Task: Search one way flight ticket for 4 adults, 2 children, 2 infants in seat and 1 infant on lap in premium economy from Newport News: Newport News/williamsburg International Airport (patrick Henry Field) to Evansville: Evansville Regional Airport on 8-3-2023. Choice of flights is Frontier. Number of bags: 2 carry on bags. Price is upto 89000. Outbound departure time preference is 6:15.
Action: Mouse moved to (301, 119)
Screenshot: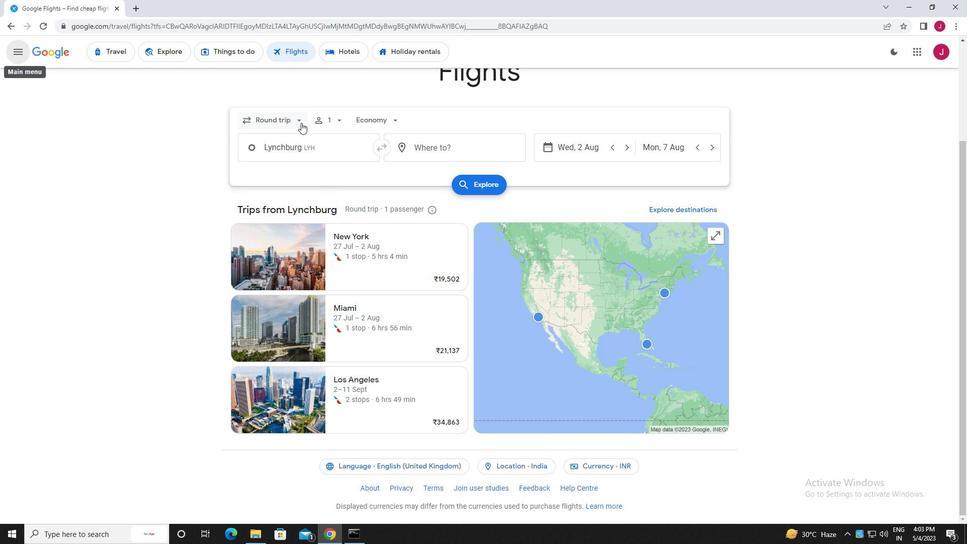 
Action: Mouse pressed left at (301, 119)
Screenshot: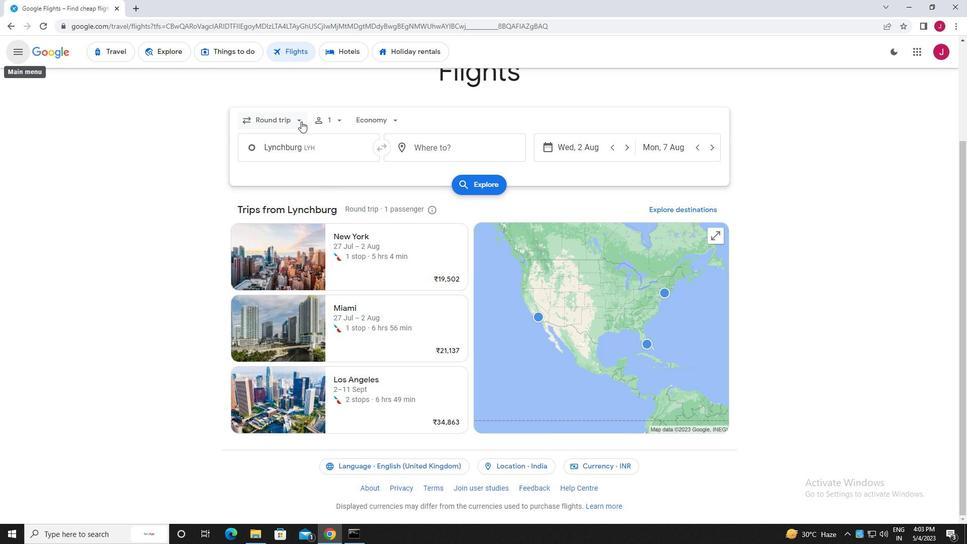 
Action: Mouse moved to (290, 168)
Screenshot: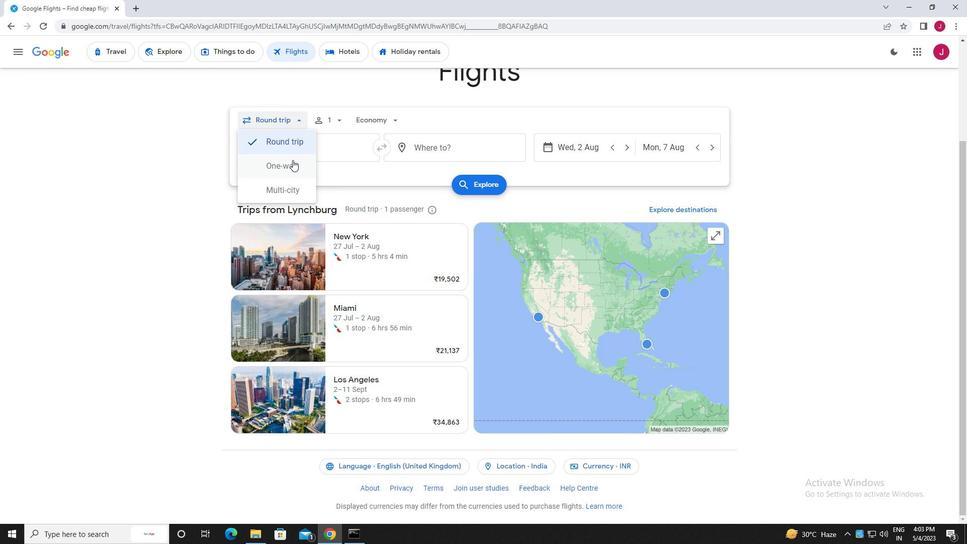 
Action: Mouse pressed left at (290, 168)
Screenshot: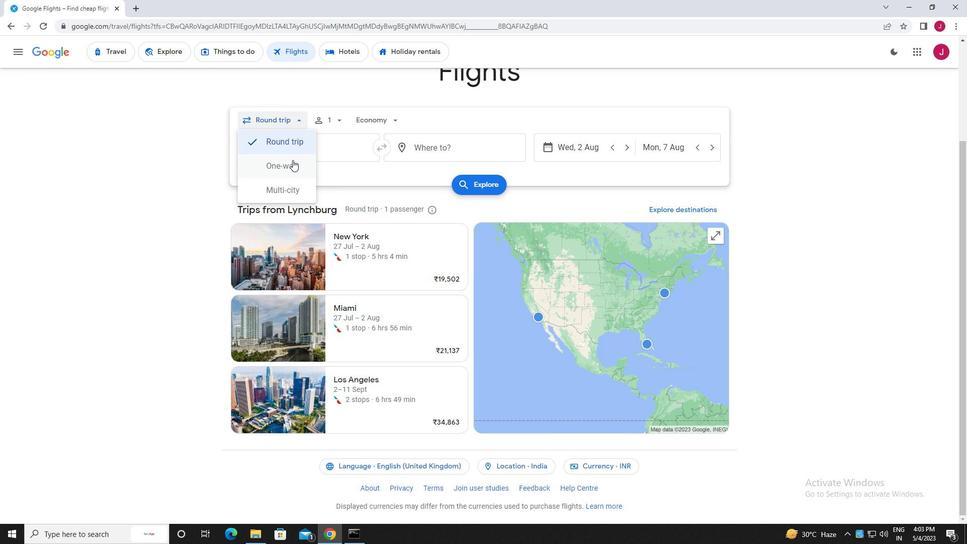 
Action: Mouse moved to (332, 120)
Screenshot: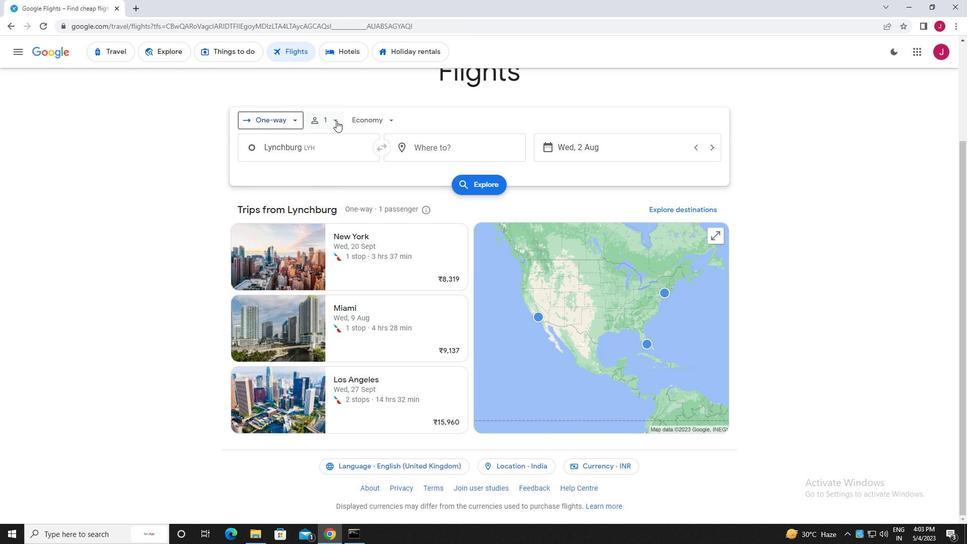 
Action: Mouse pressed left at (332, 120)
Screenshot: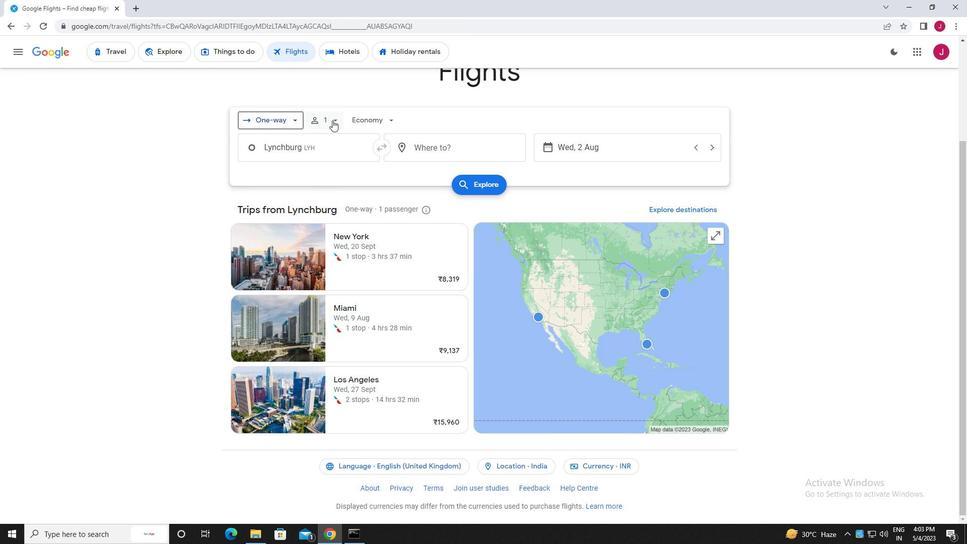 
Action: Mouse moved to (411, 144)
Screenshot: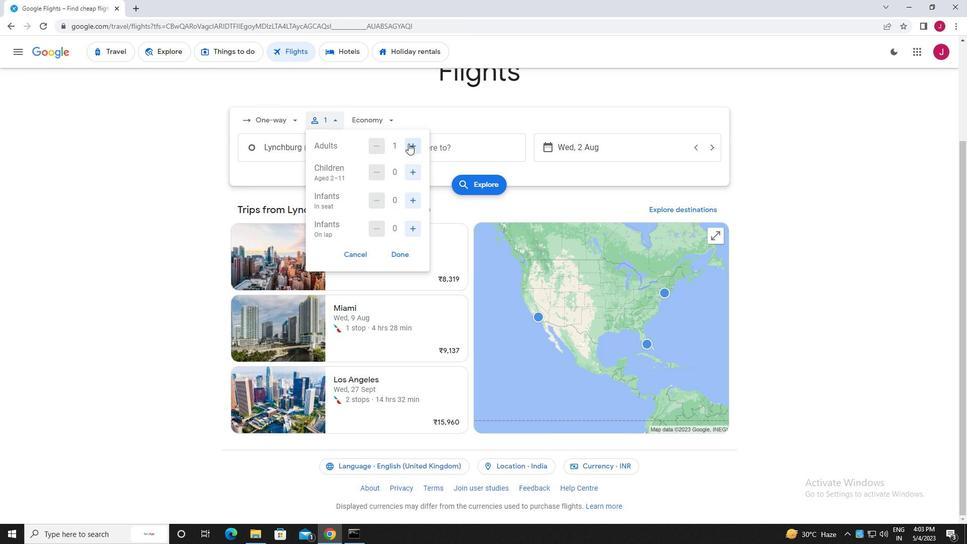 
Action: Mouse pressed left at (411, 144)
Screenshot: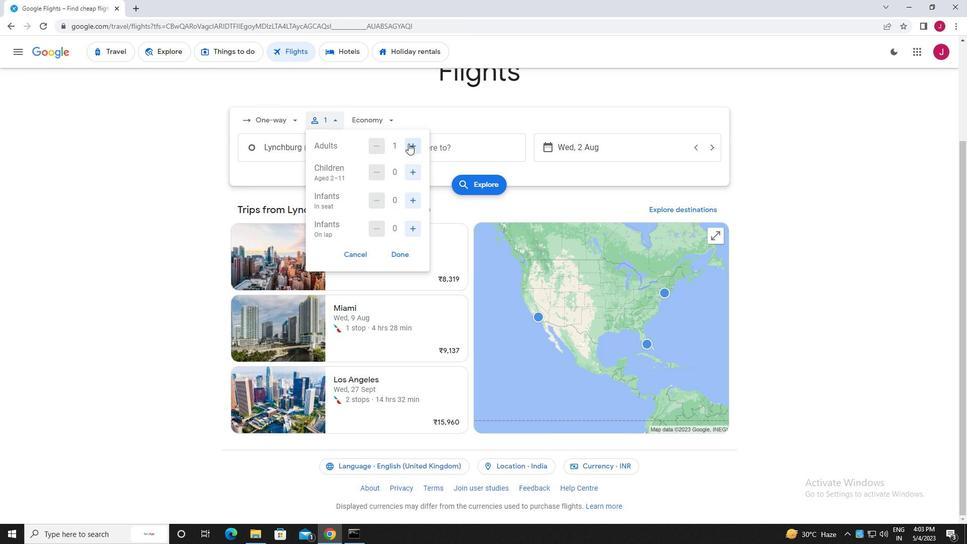 
Action: Mouse pressed left at (411, 144)
Screenshot: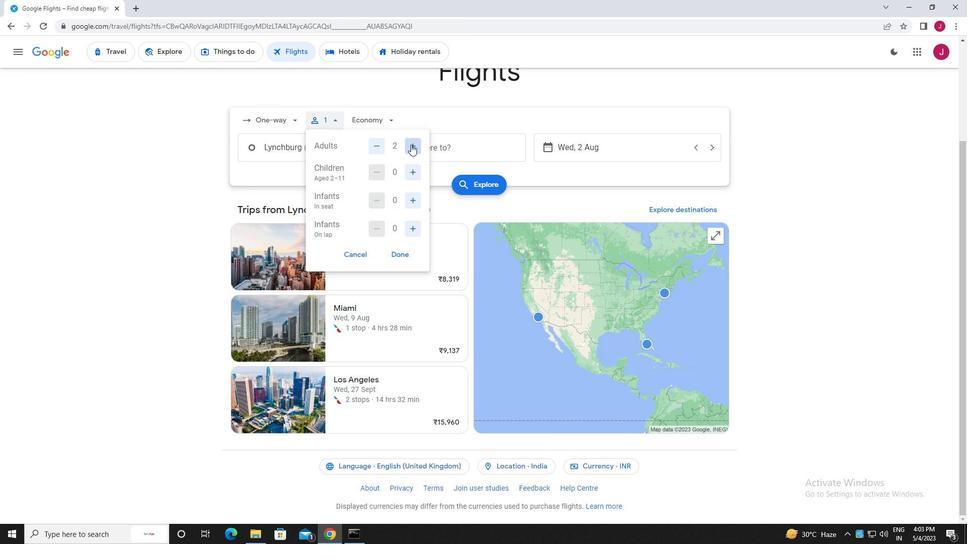 
Action: Mouse pressed left at (411, 144)
Screenshot: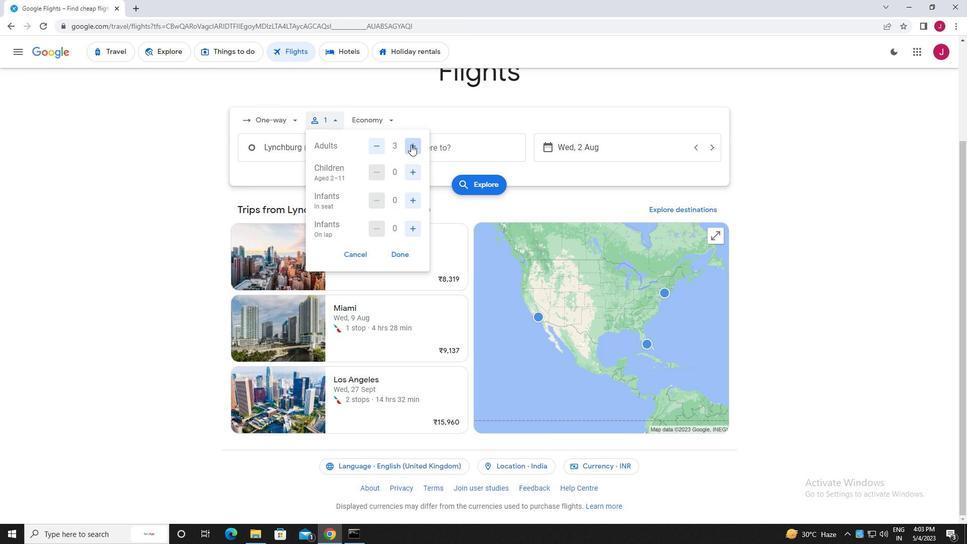
Action: Mouse moved to (412, 173)
Screenshot: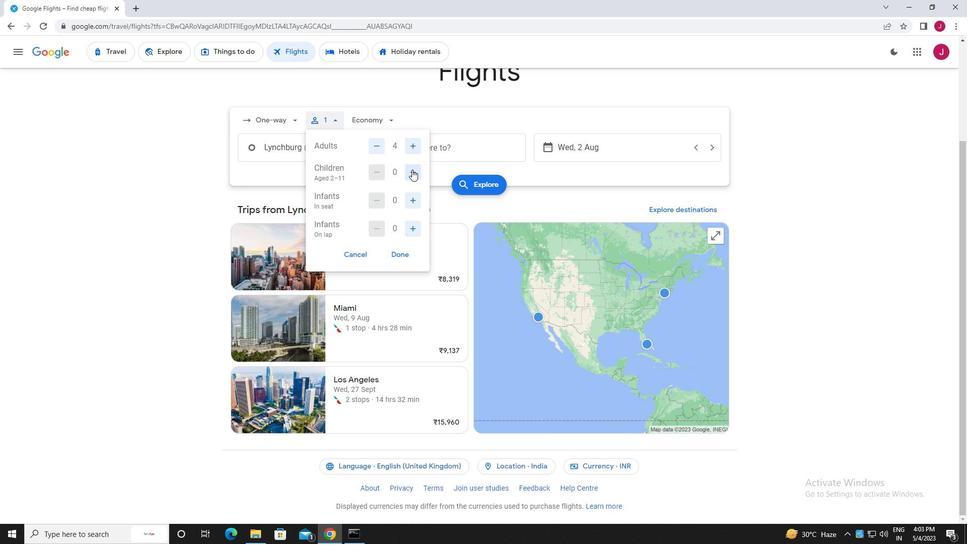 
Action: Mouse pressed left at (412, 173)
Screenshot: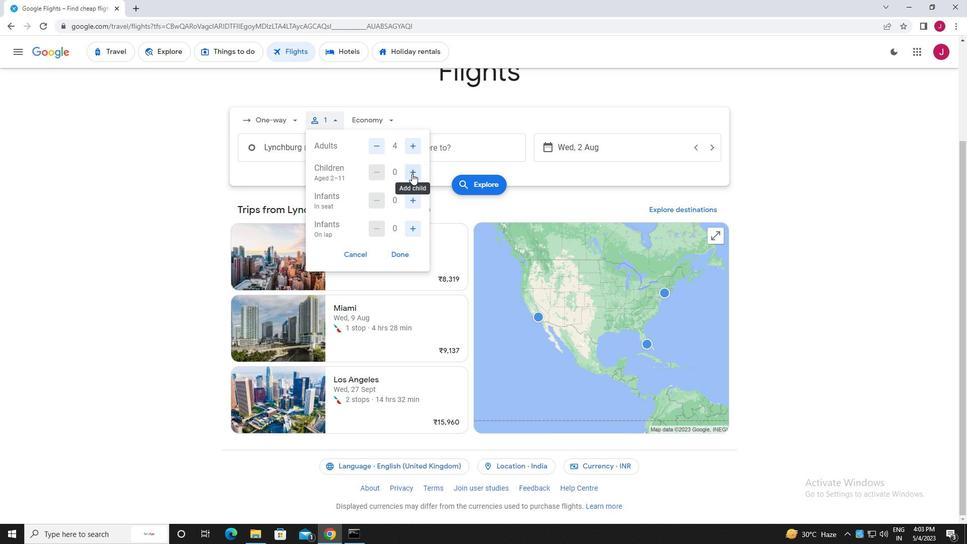 
Action: Mouse pressed left at (412, 173)
Screenshot: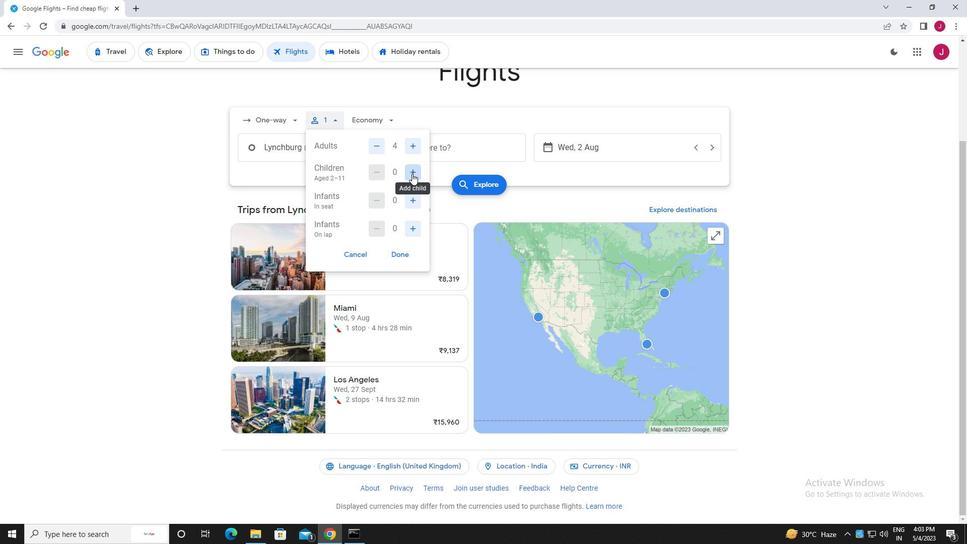 
Action: Mouse moved to (408, 196)
Screenshot: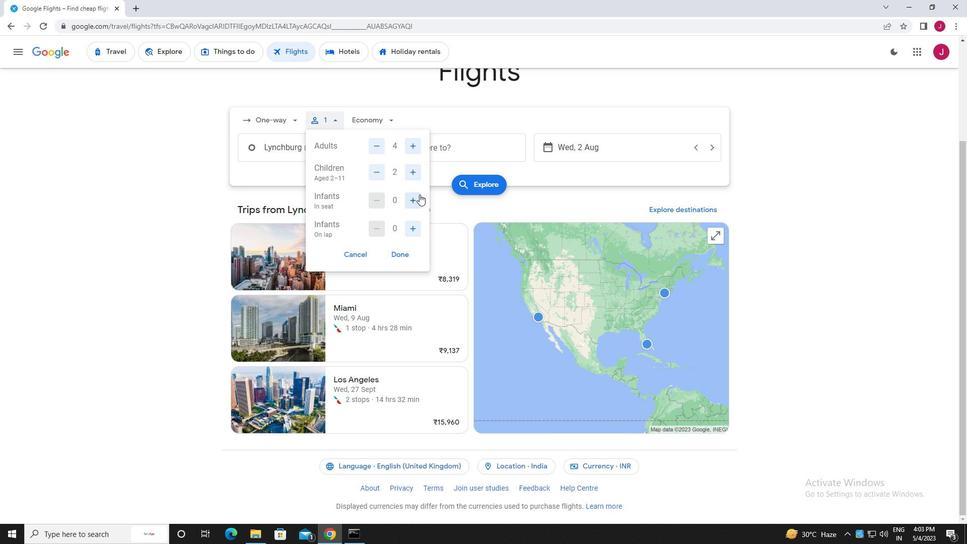 
Action: Mouse pressed left at (408, 196)
Screenshot: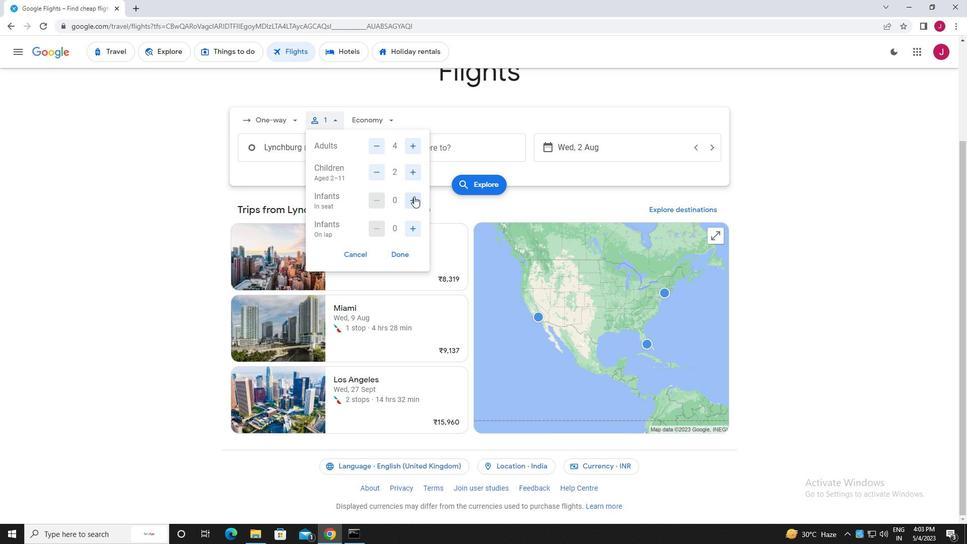 
Action: Mouse moved to (408, 196)
Screenshot: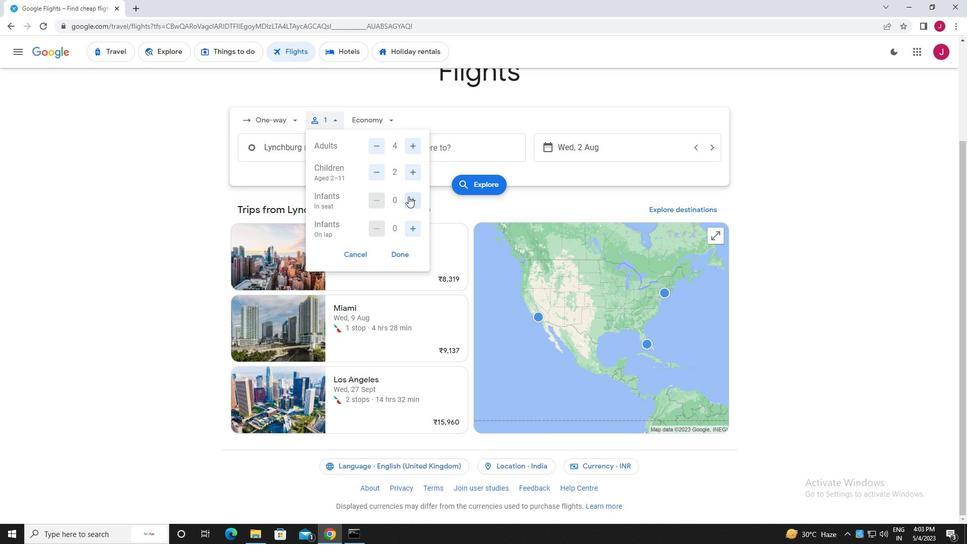 
Action: Mouse pressed left at (408, 196)
Screenshot: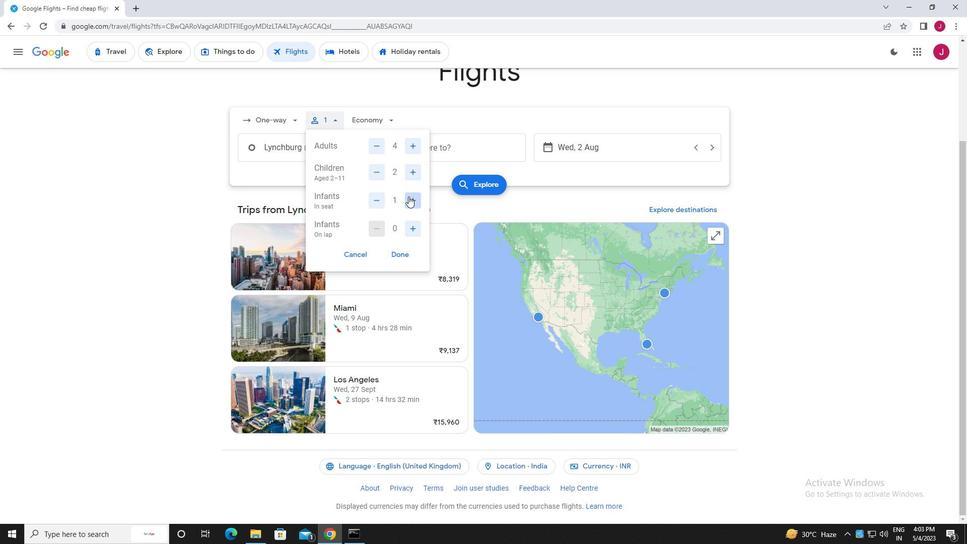 
Action: Mouse moved to (410, 230)
Screenshot: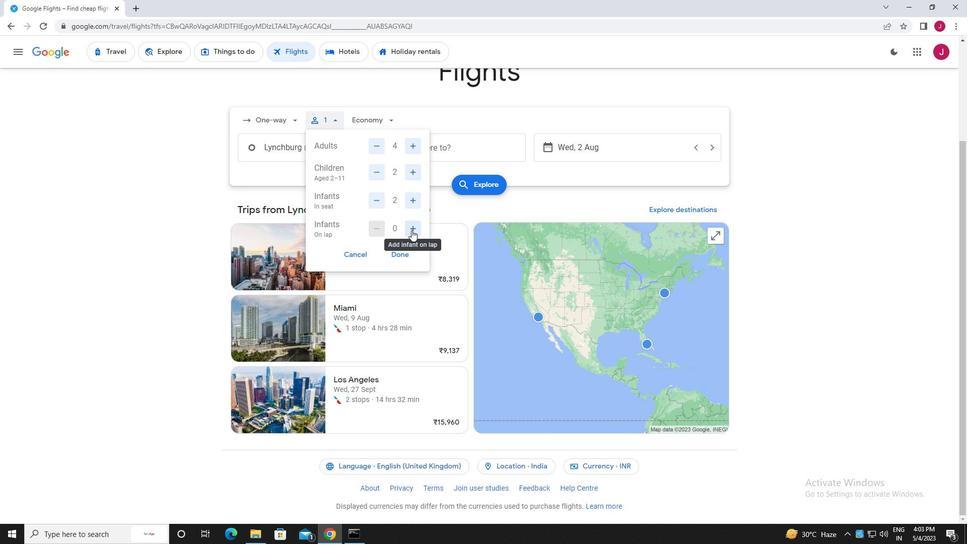 
Action: Mouse pressed left at (410, 230)
Screenshot: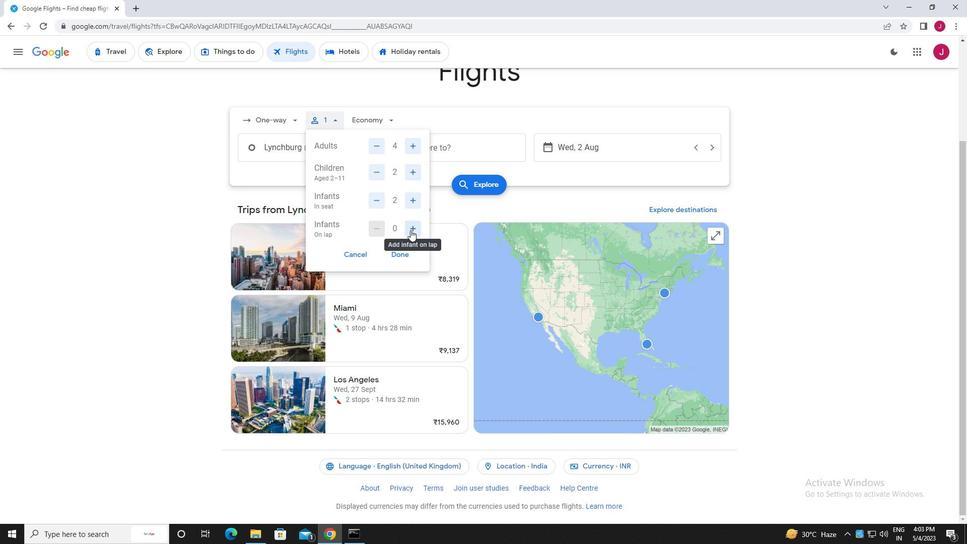 
Action: Mouse moved to (398, 254)
Screenshot: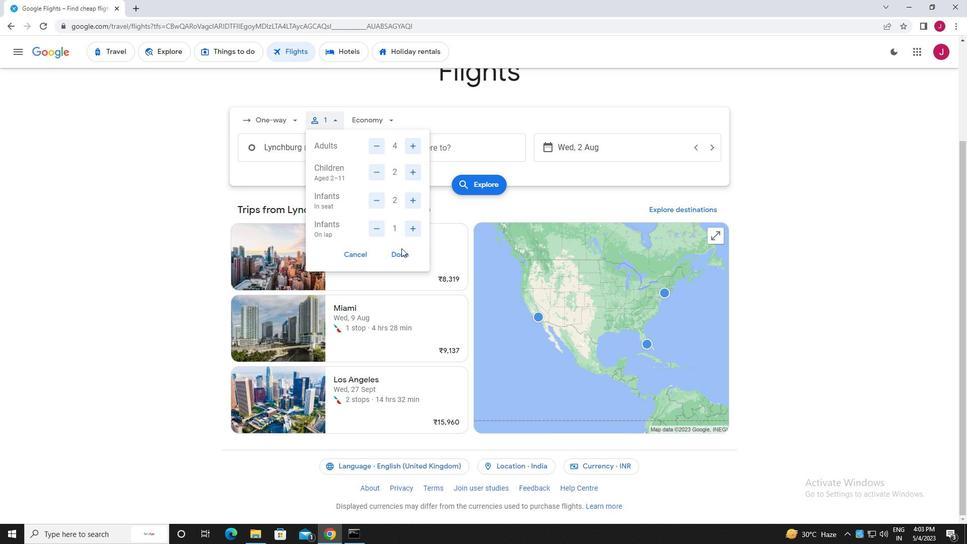 
Action: Mouse pressed left at (398, 254)
Screenshot: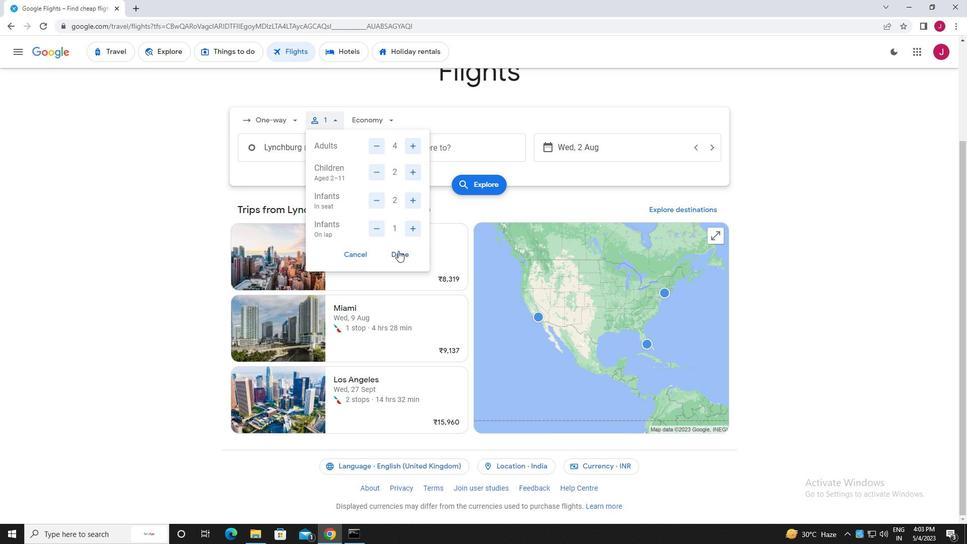 
Action: Mouse moved to (384, 124)
Screenshot: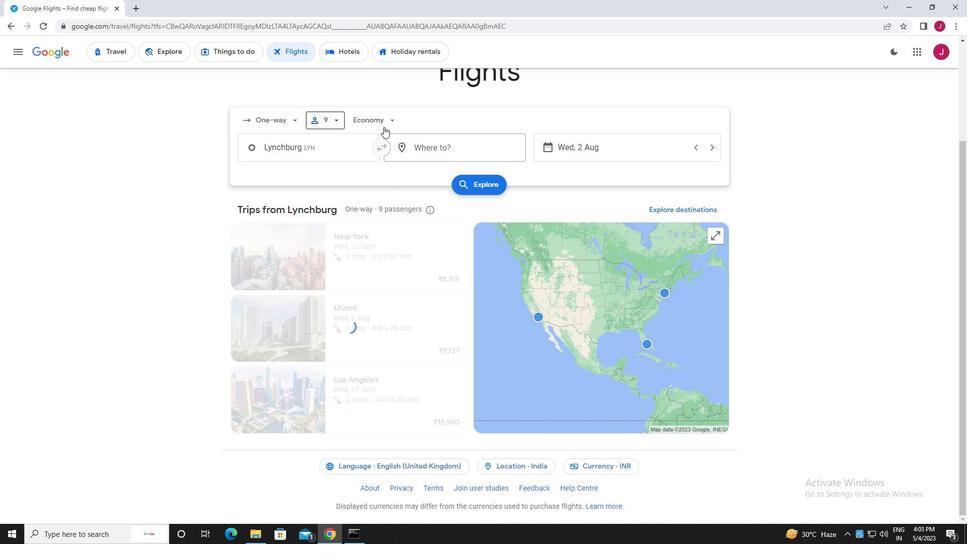 
Action: Mouse pressed left at (384, 124)
Screenshot: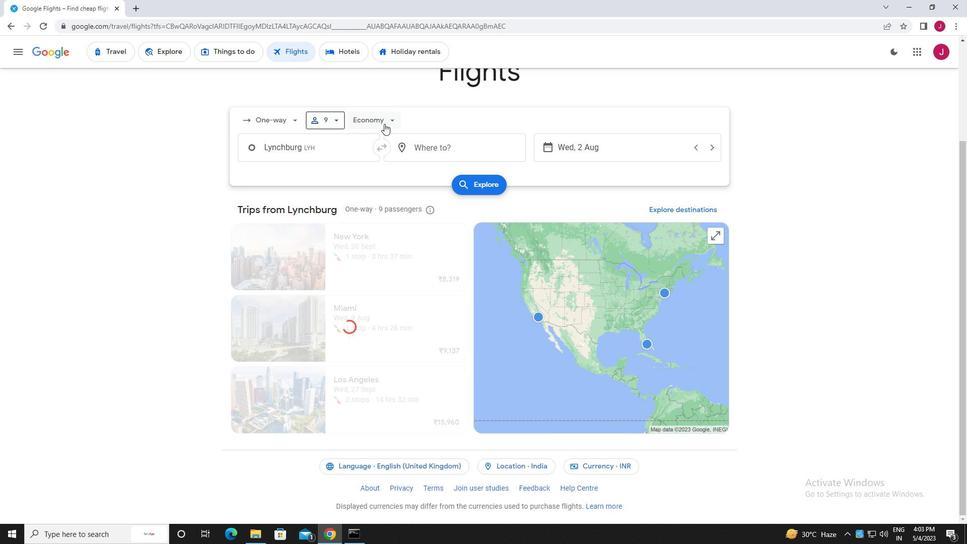 
Action: Mouse moved to (400, 169)
Screenshot: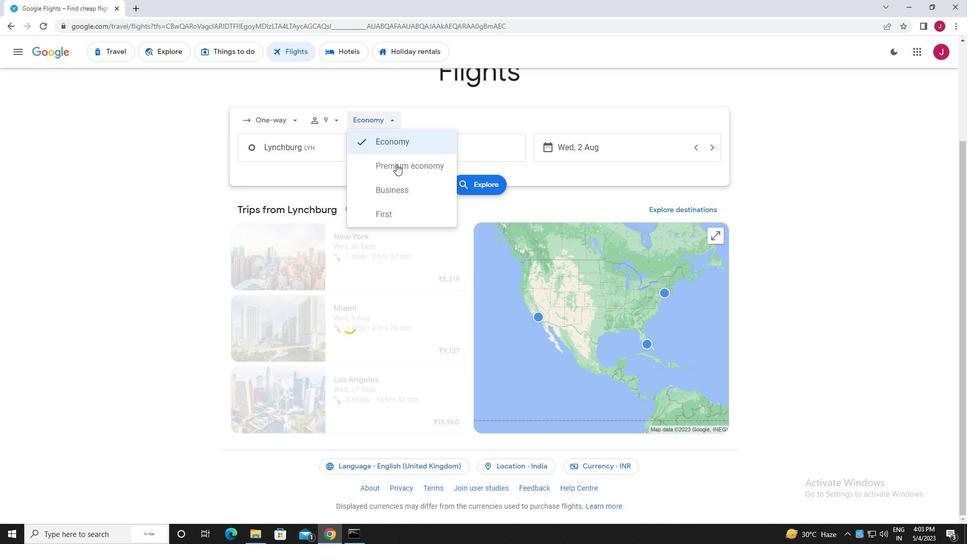 
Action: Mouse pressed left at (400, 169)
Screenshot: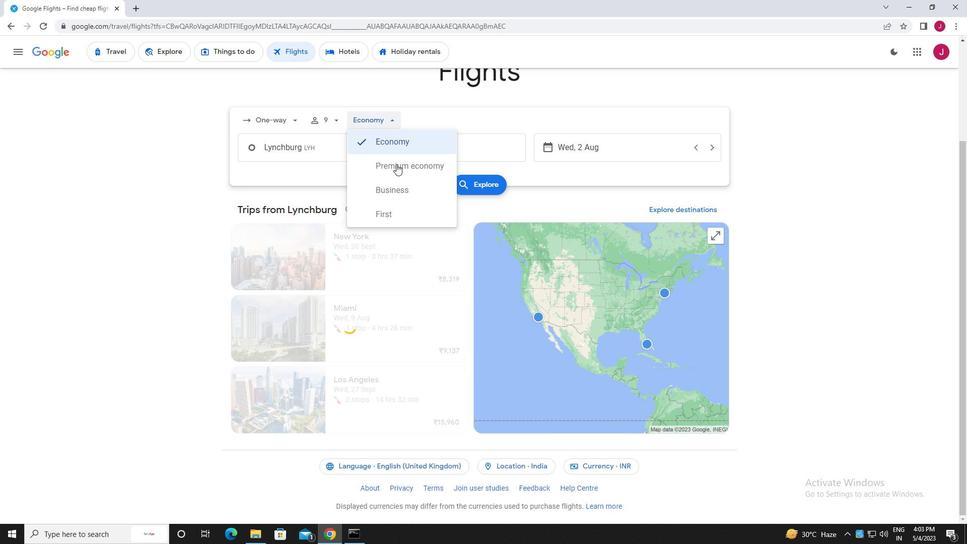 
Action: Mouse moved to (339, 153)
Screenshot: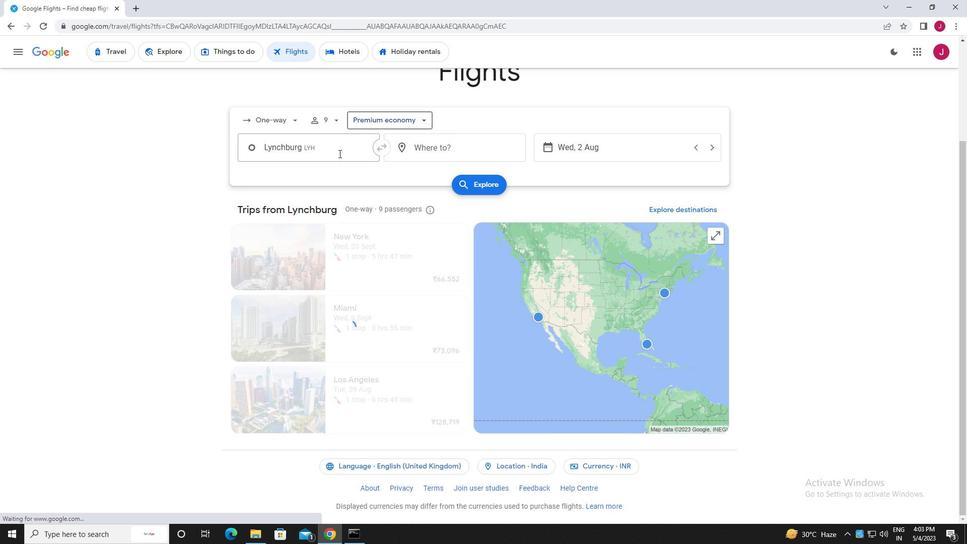 
Action: Mouse pressed left at (339, 153)
Screenshot: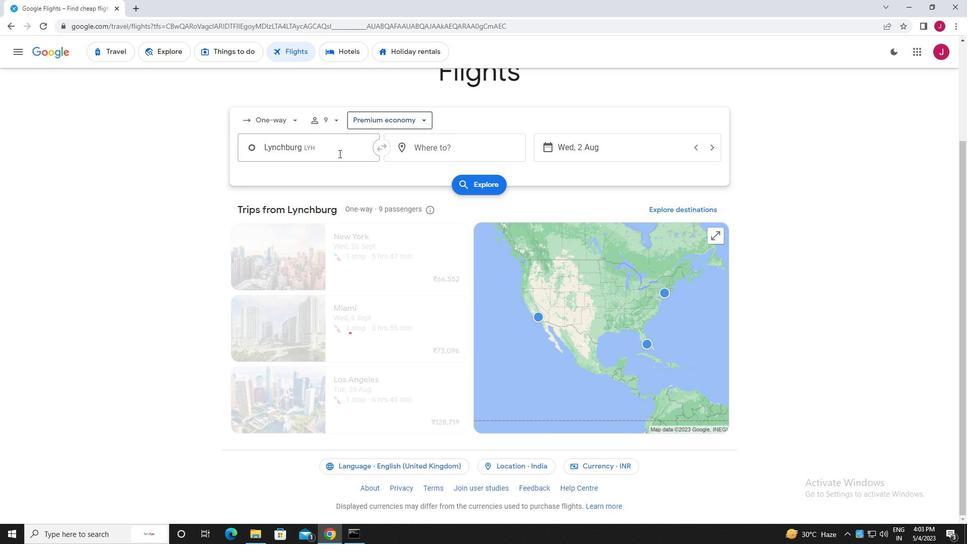 
Action: Key pressed newport<Key.space>news<Key.space>
Screenshot: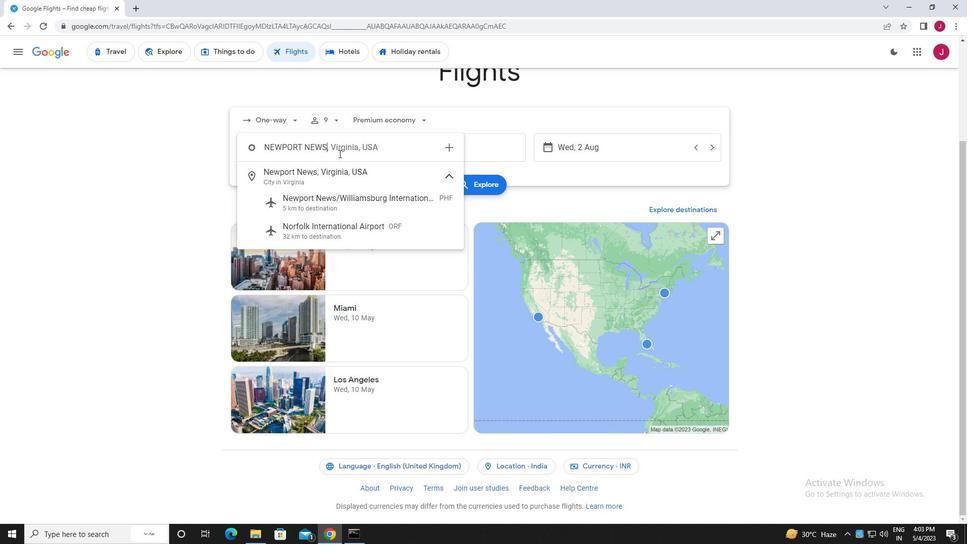 
Action: Mouse moved to (377, 197)
Screenshot: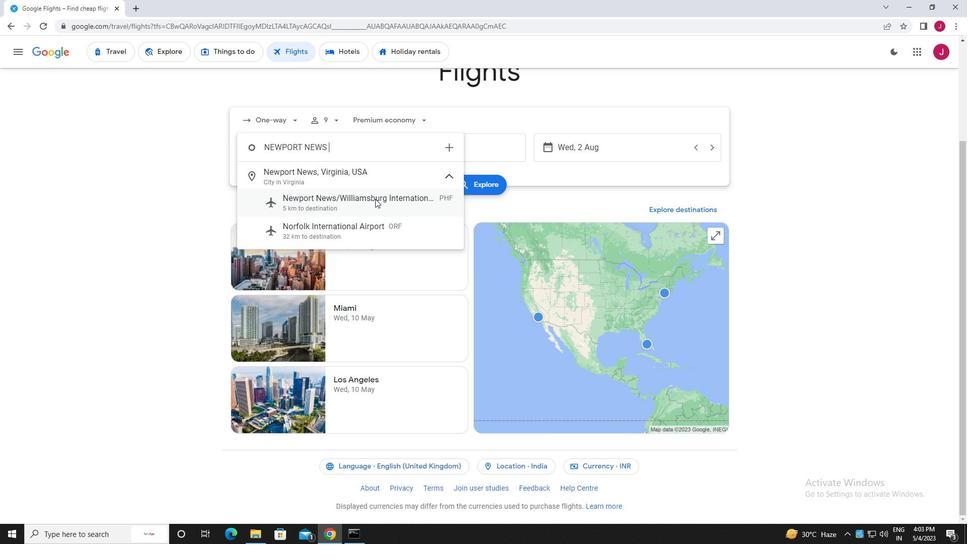 
Action: Mouse pressed left at (377, 197)
Screenshot: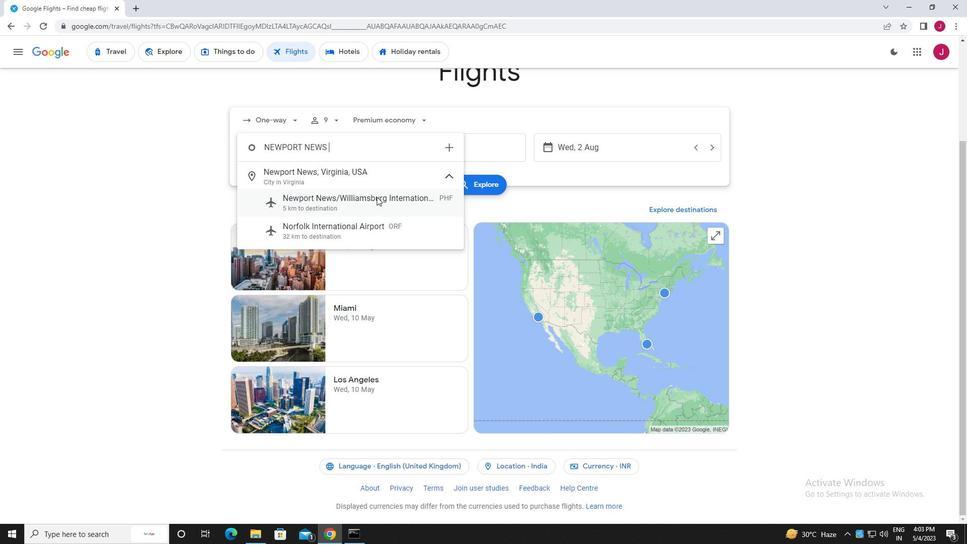 
Action: Mouse moved to (459, 148)
Screenshot: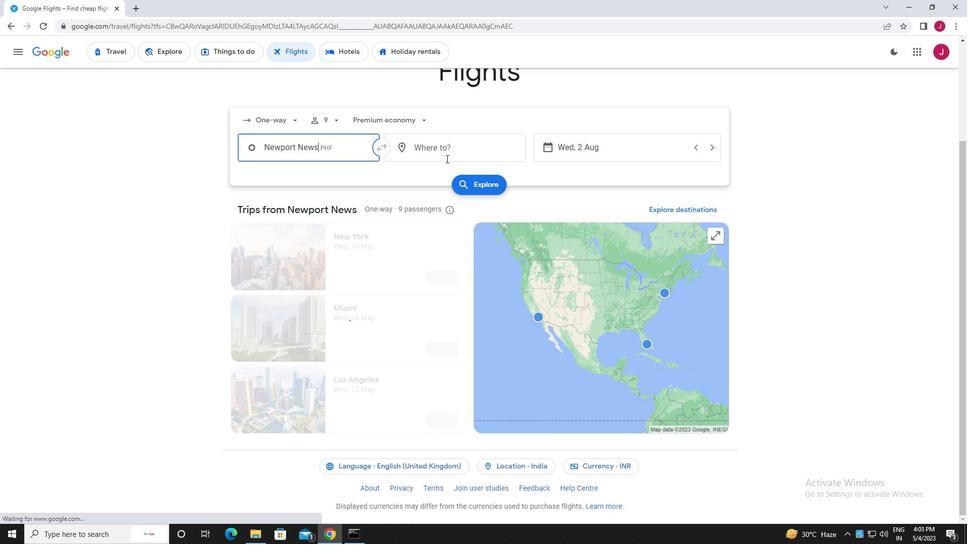 
Action: Mouse pressed left at (459, 148)
Screenshot: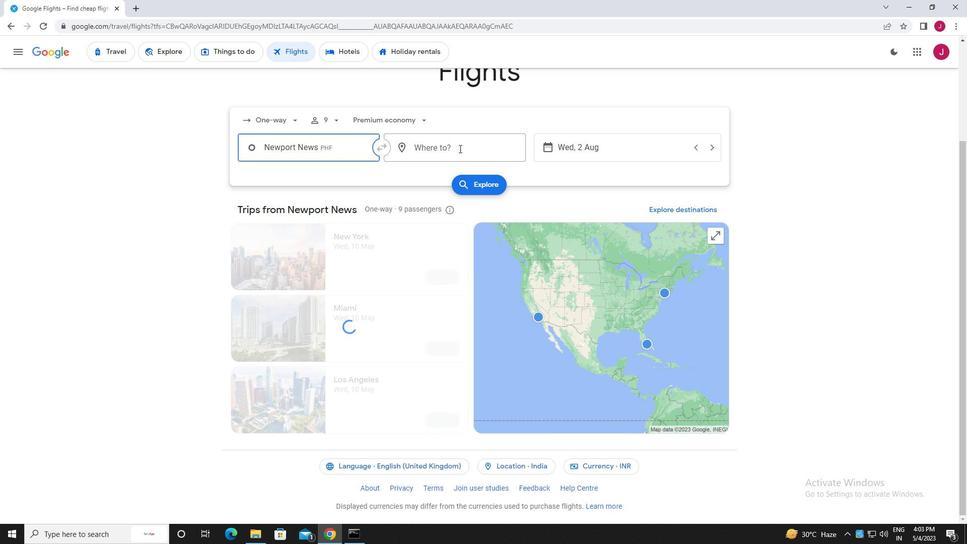 
Action: Mouse moved to (459, 148)
Screenshot: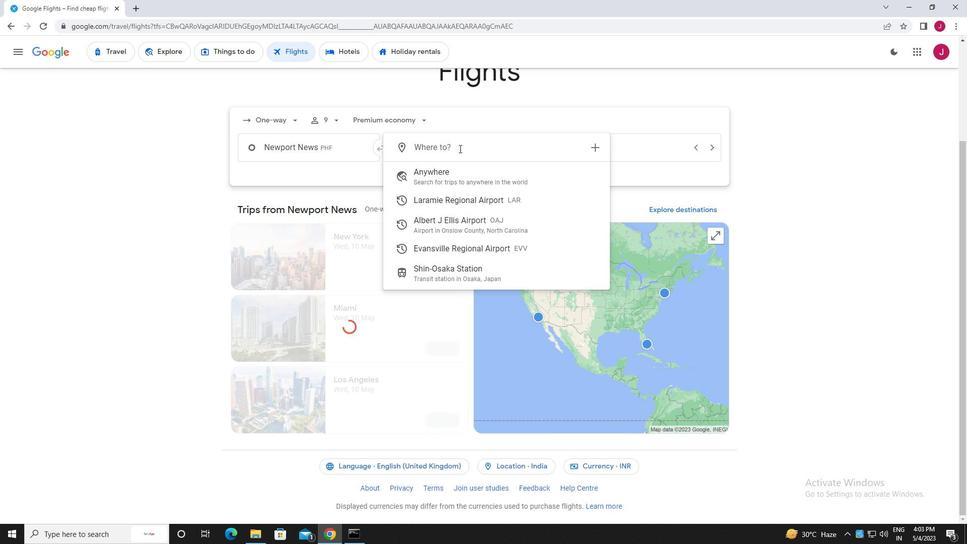 
Action: Key pressed evans
Screenshot: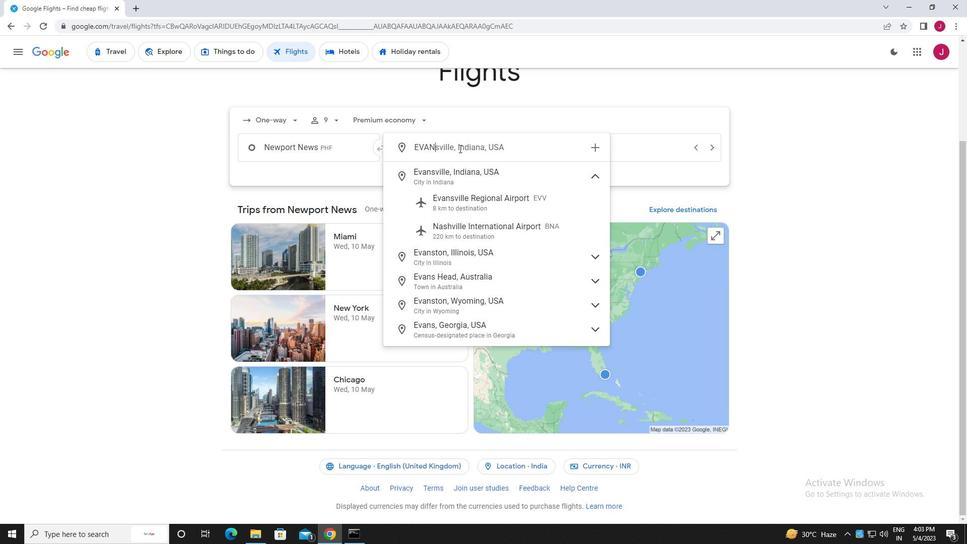 
Action: Mouse moved to (483, 198)
Screenshot: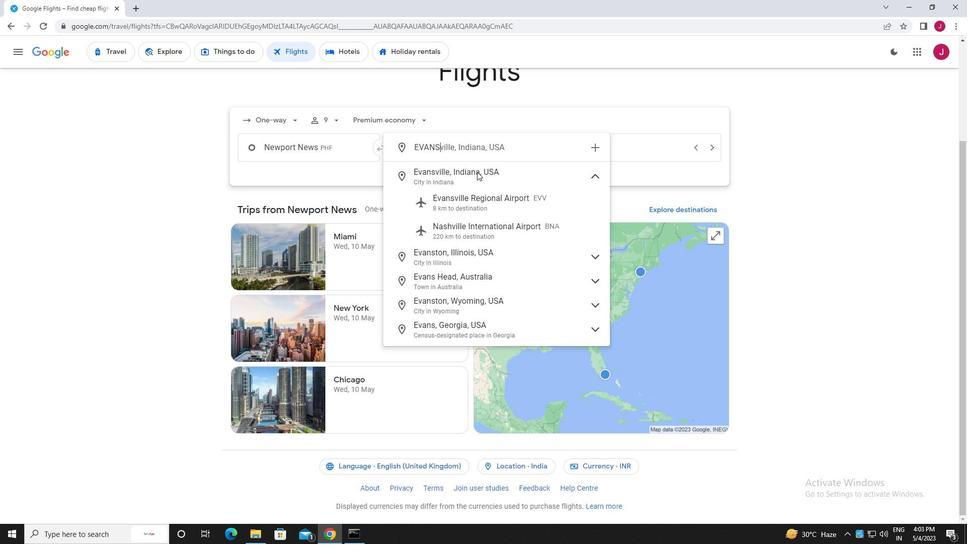 
Action: Mouse pressed left at (483, 198)
Screenshot: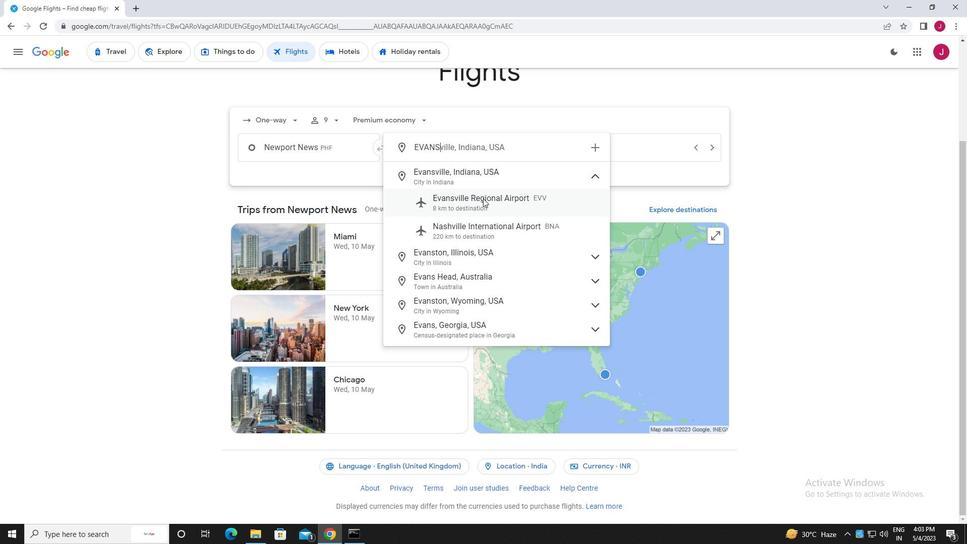 
Action: Mouse moved to (600, 147)
Screenshot: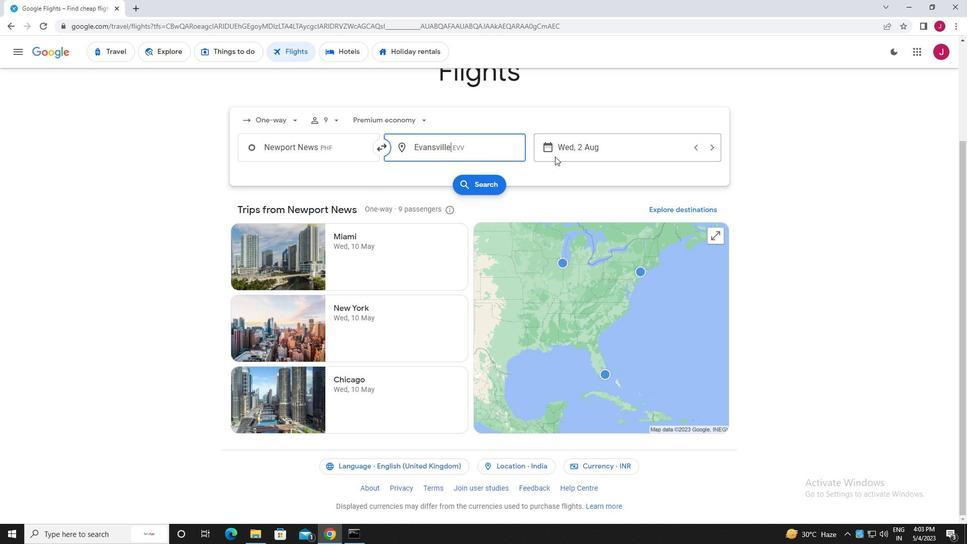 
Action: Mouse pressed left at (600, 147)
Screenshot: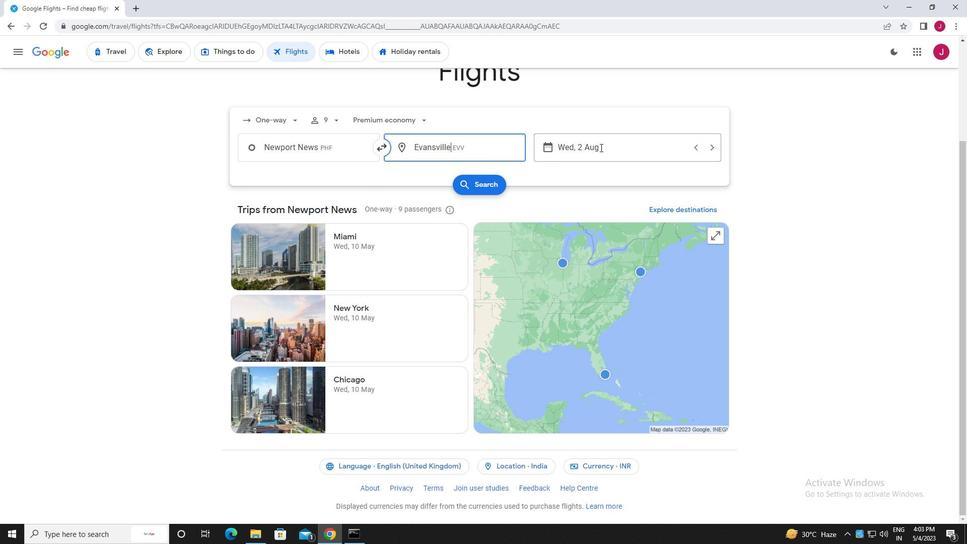 
Action: Mouse moved to (460, 229)
Screenshot: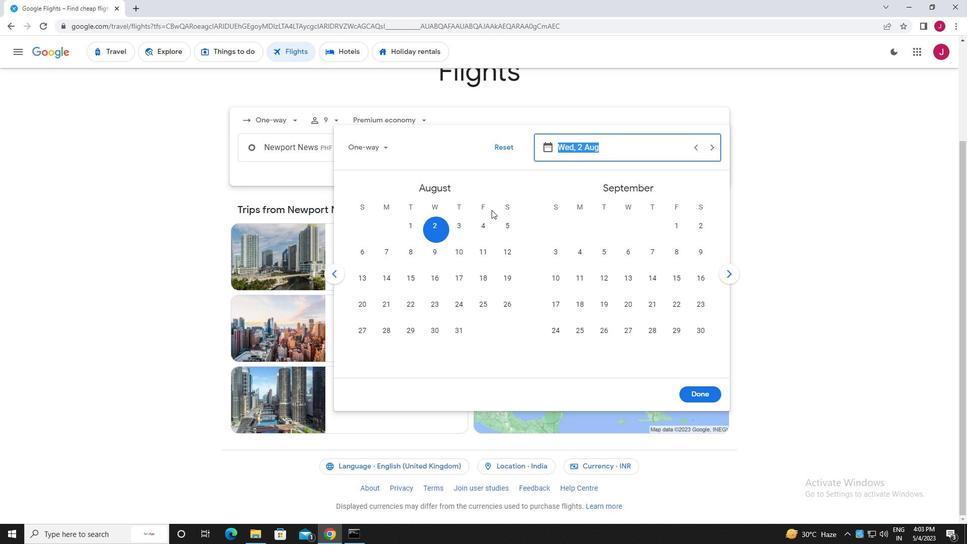 
Action: Mouse pressed left at (460, 229)
Screenshot: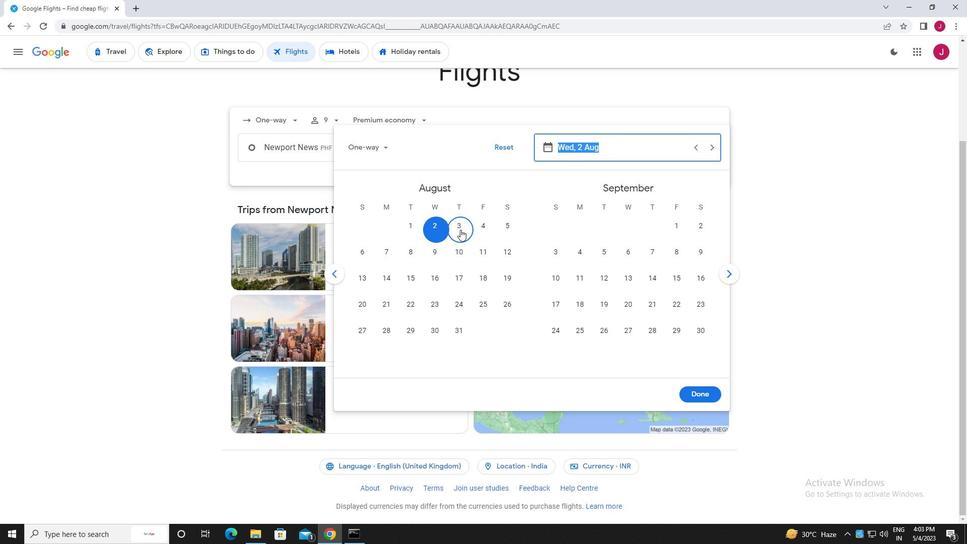 
Action: Mouse moved to (700, 393)
Screenshot: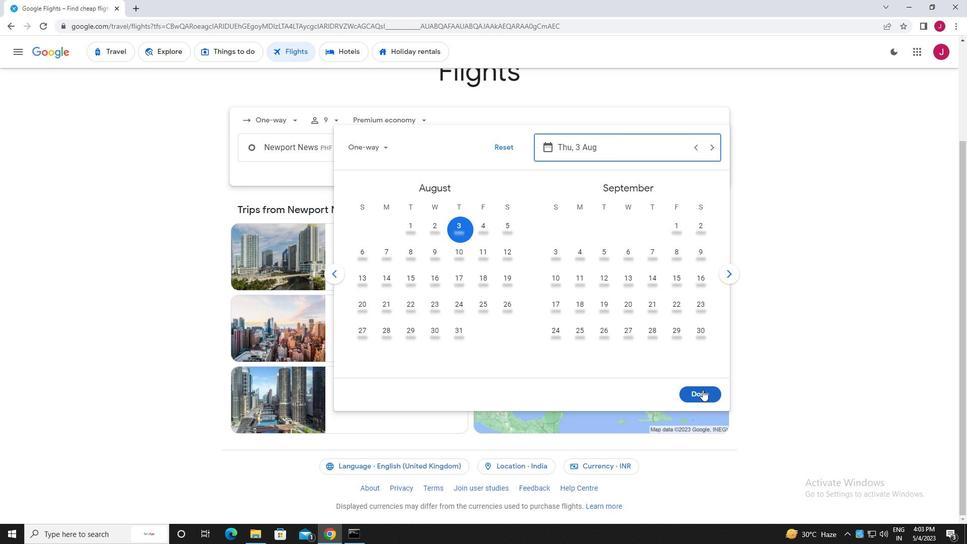 
Action: Mouse pressed left at (700, 393)
Screenshot: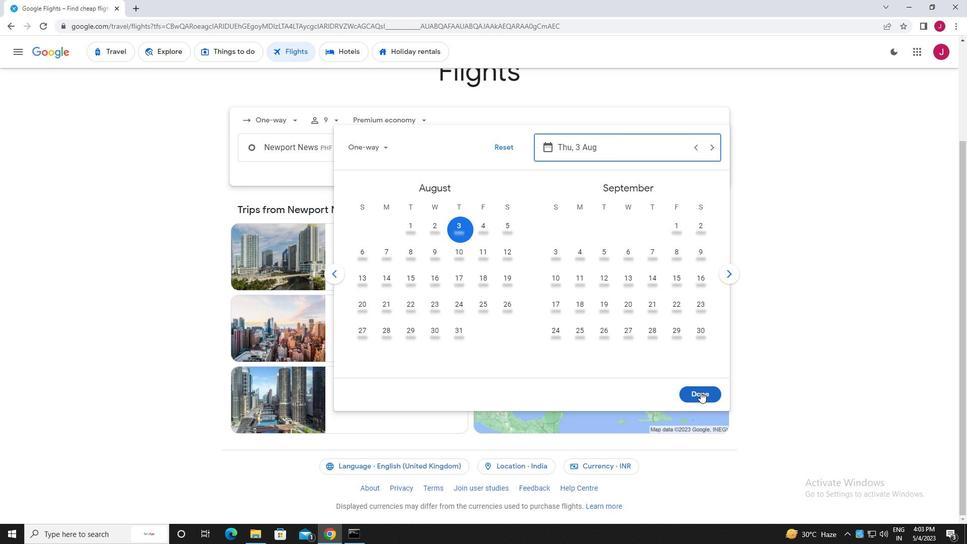 
Action: Mouse moved to (490, 179)
Screenshot: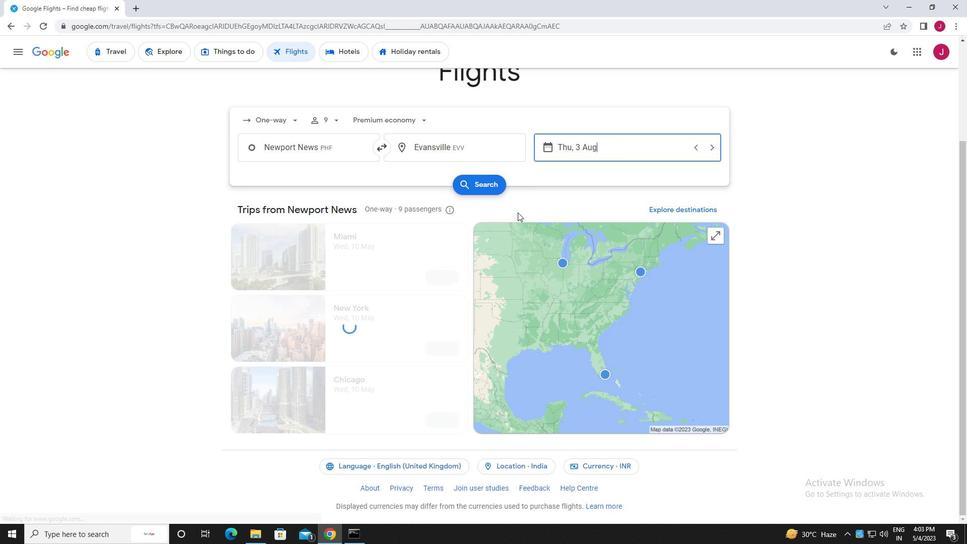 
Action: Mouse pressed left at (490, 179)
Screenshot: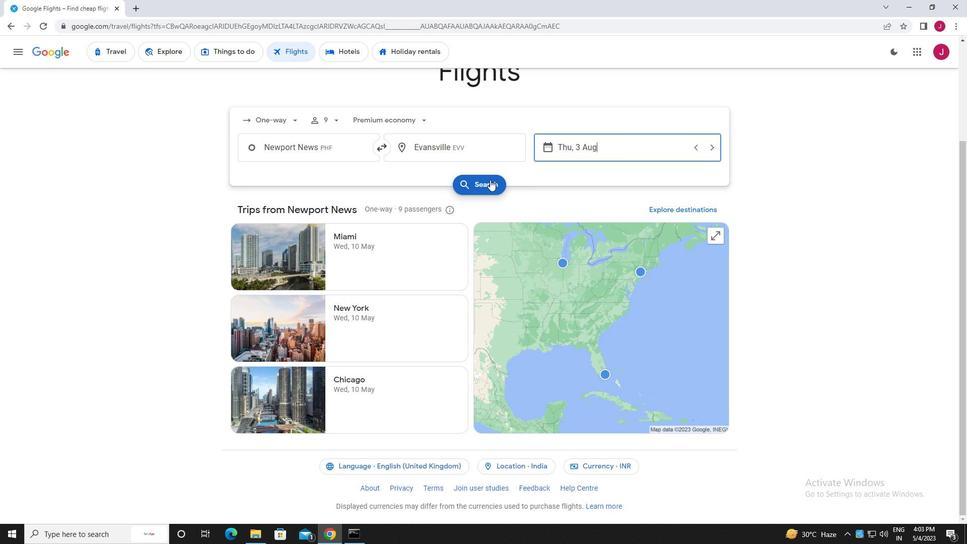 
Action: Mouse moved to (268, 145)
Screenshot: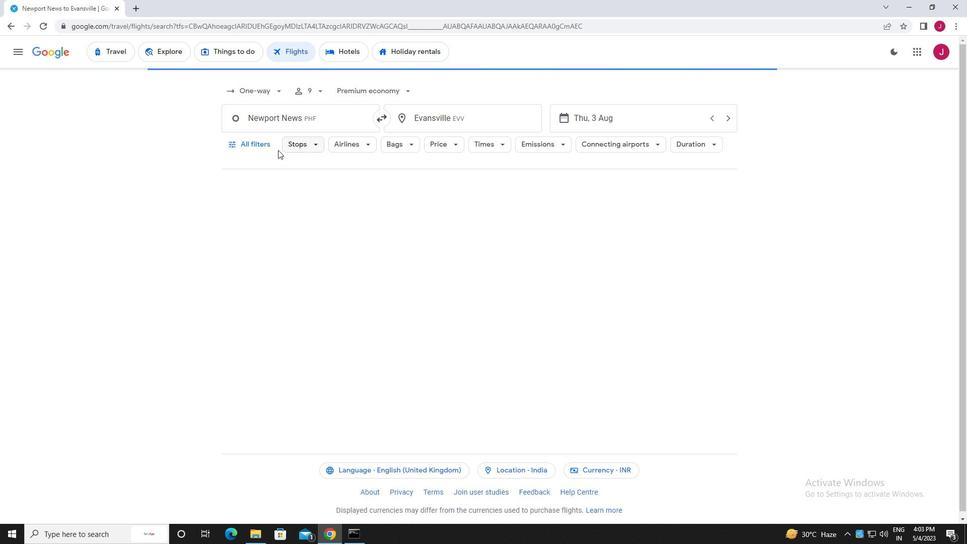 
Action: Mouse pressed left at (268, 145)
Screenshot: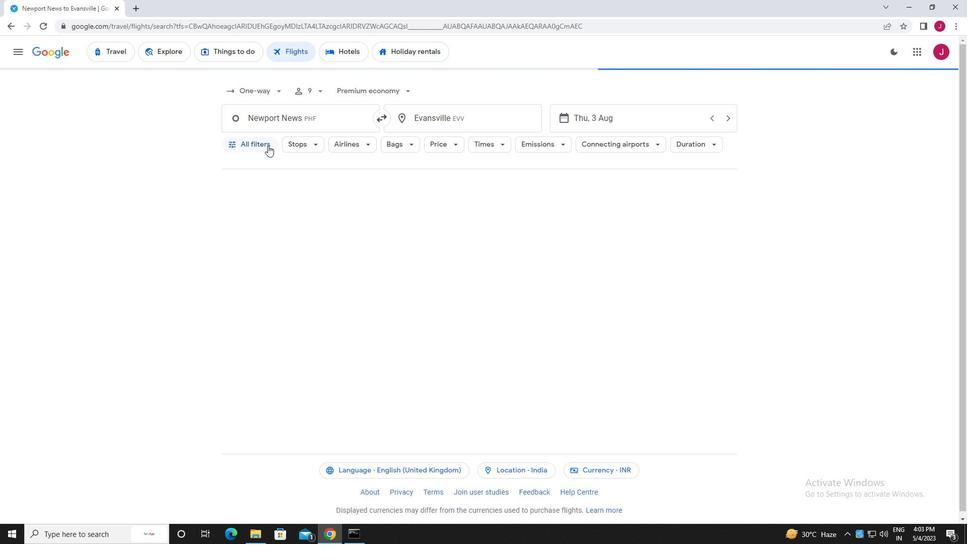 
Action: Mouse moved to (328, 219)
Screenshot: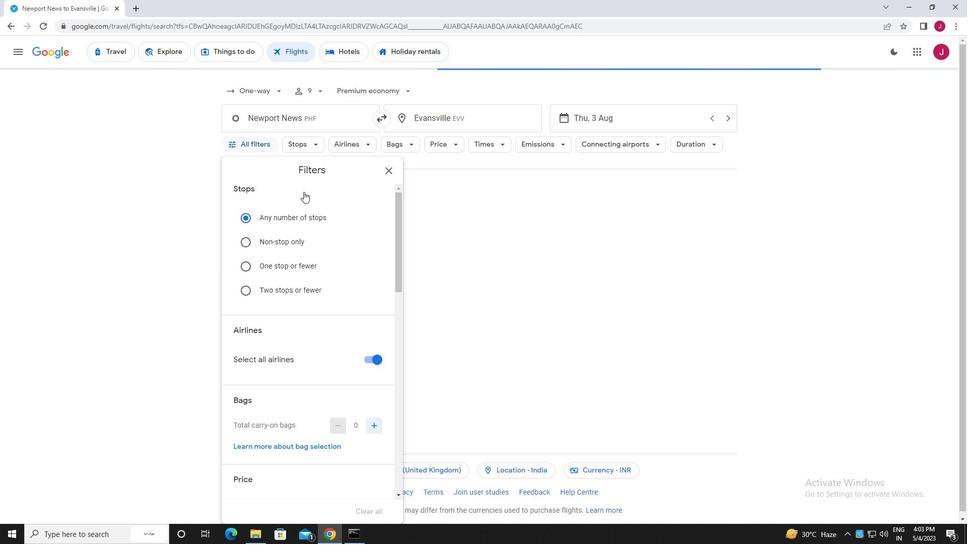 
Action: Mouse scrolled (328, 218) with delta (0, 0)
Screenshot: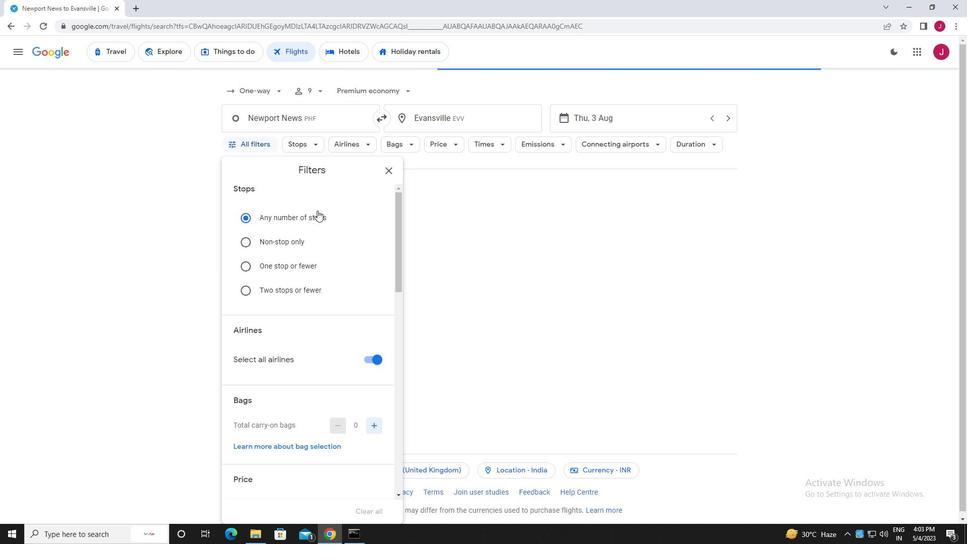 
Action: Mouse scrolled (328, 218) with delta (0, 0)
Screenshot: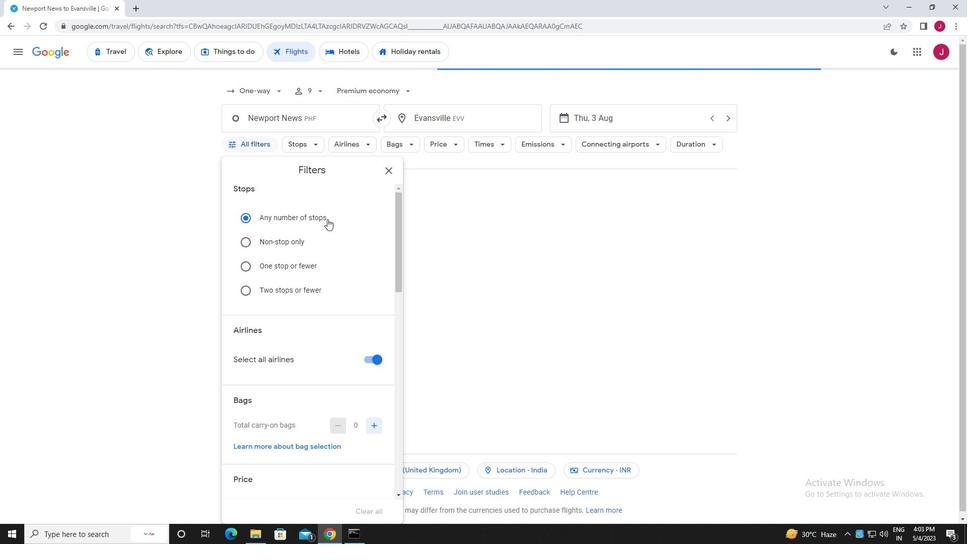 
Action: Mouse moved to (327, 213)
Screenshot: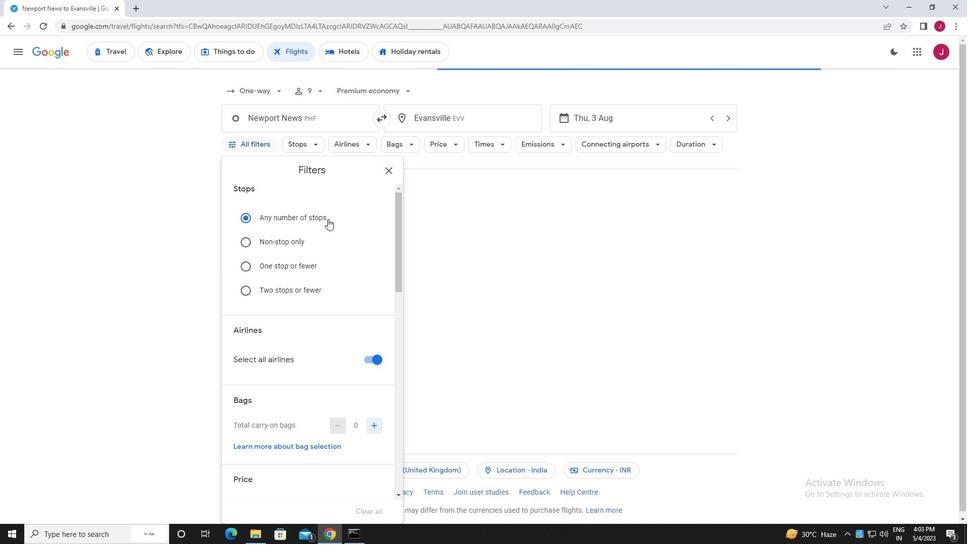 
Action: Mouse scrolled (327, 213) with delta (0, 0)
Screenshot: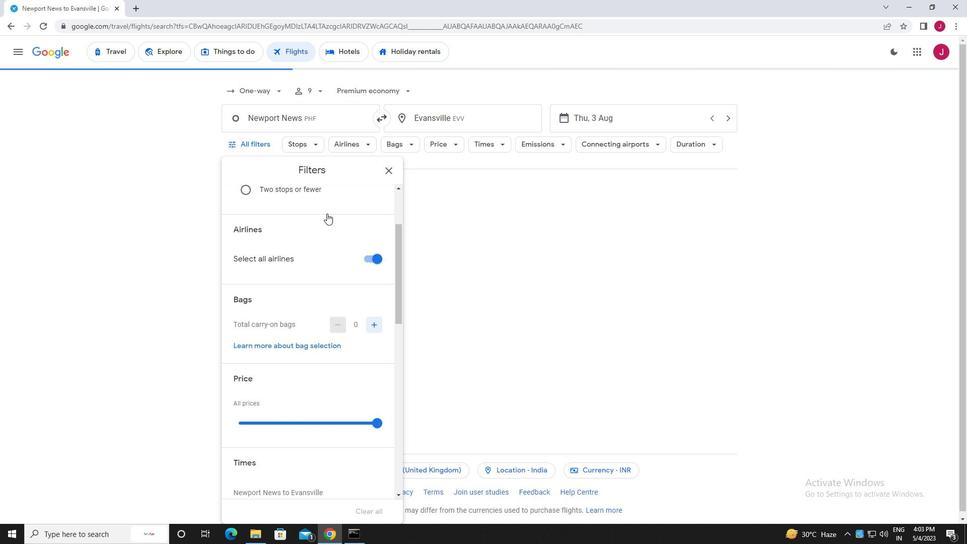 
Action: Mouse moved to (327, 213)
Screenshot: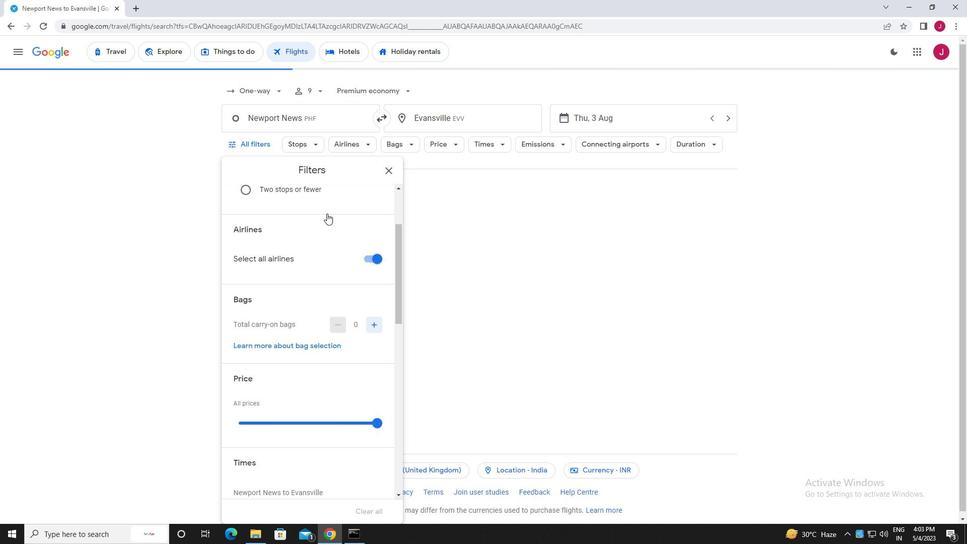 
Action: Mouse scrolled (327, 213) with delta (0, 0)
Screenshot: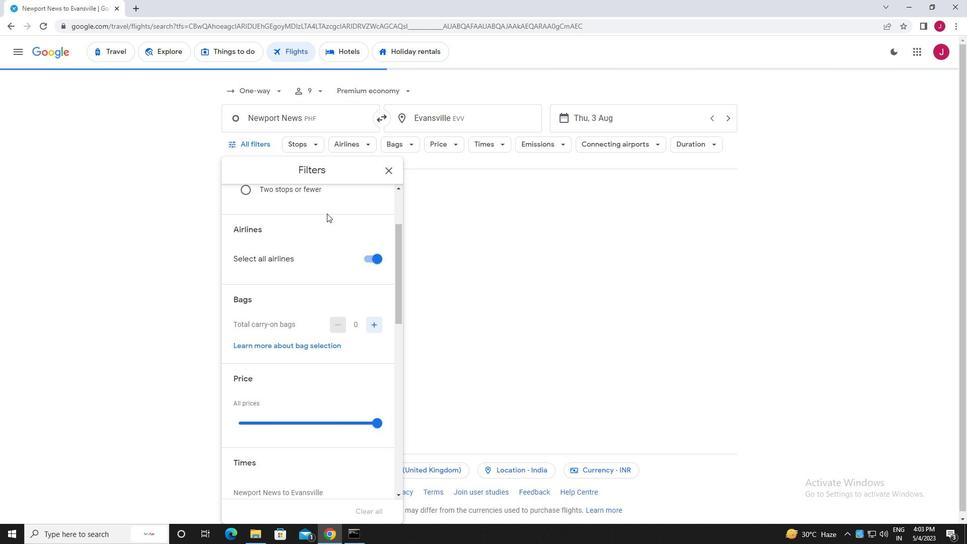 
Action: Mouse moved to (342, 217)
Screenshot: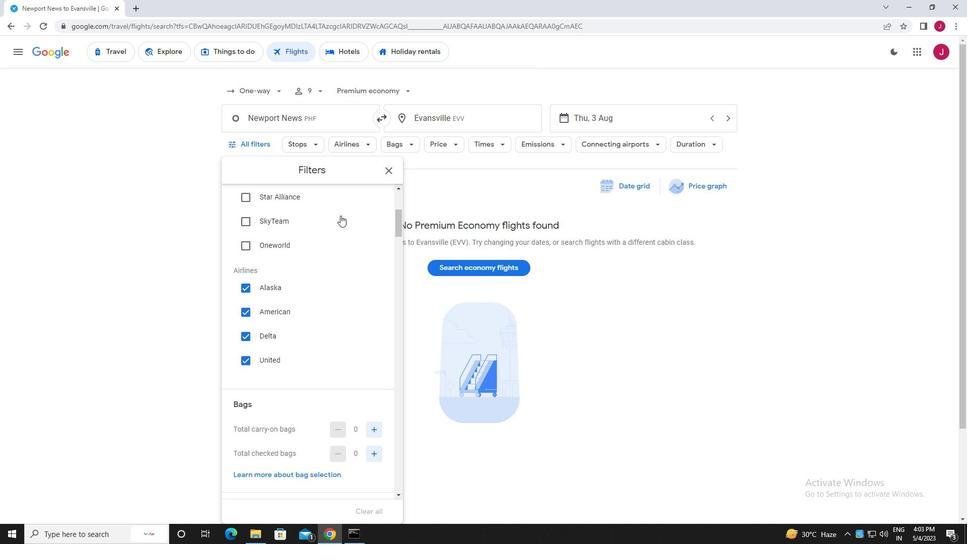 
Action: Mouse scrolled (342, 217) with delta (0, 0)
Screenshot: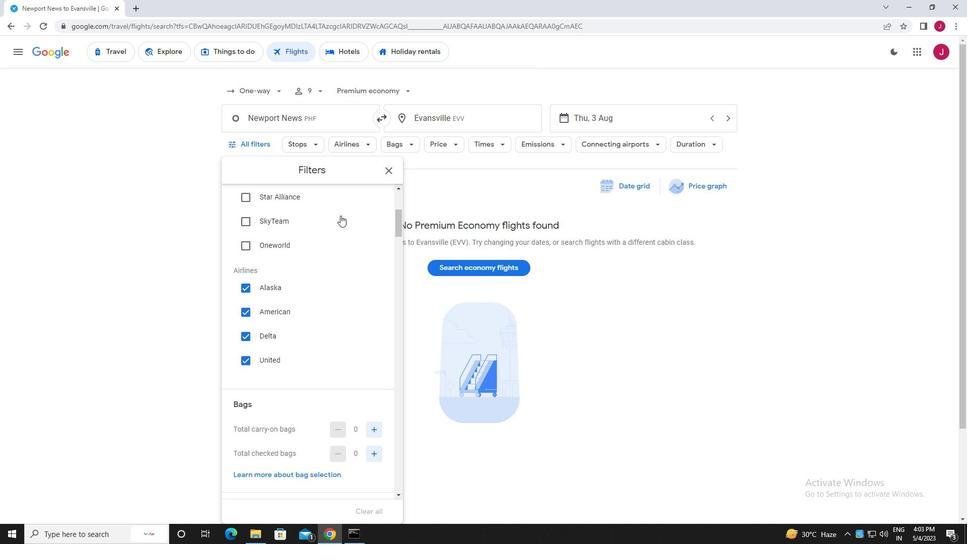 
Action: Mouse moved to (342, 217)
Screenshot: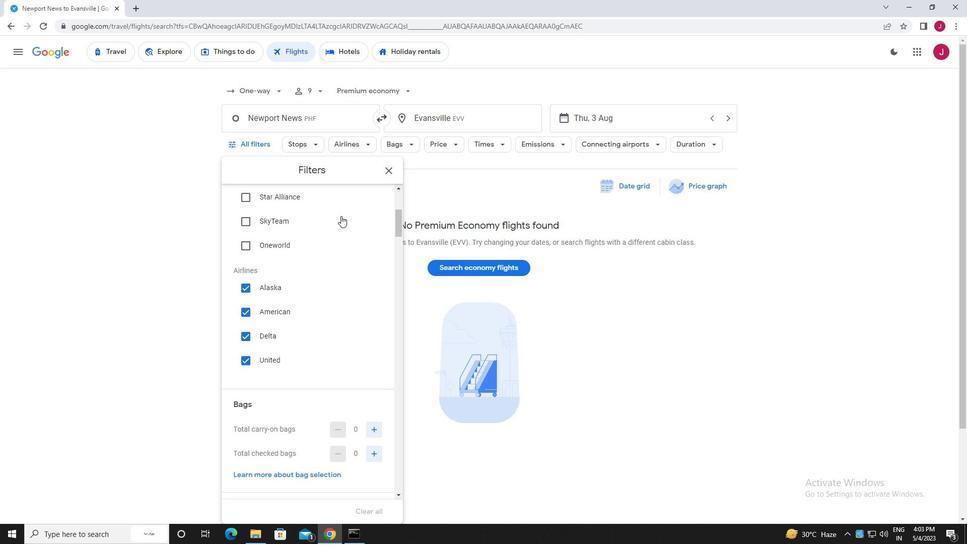 
Action: Mouse scrolled (342, 217) with delta (0, 0)
Screenshot: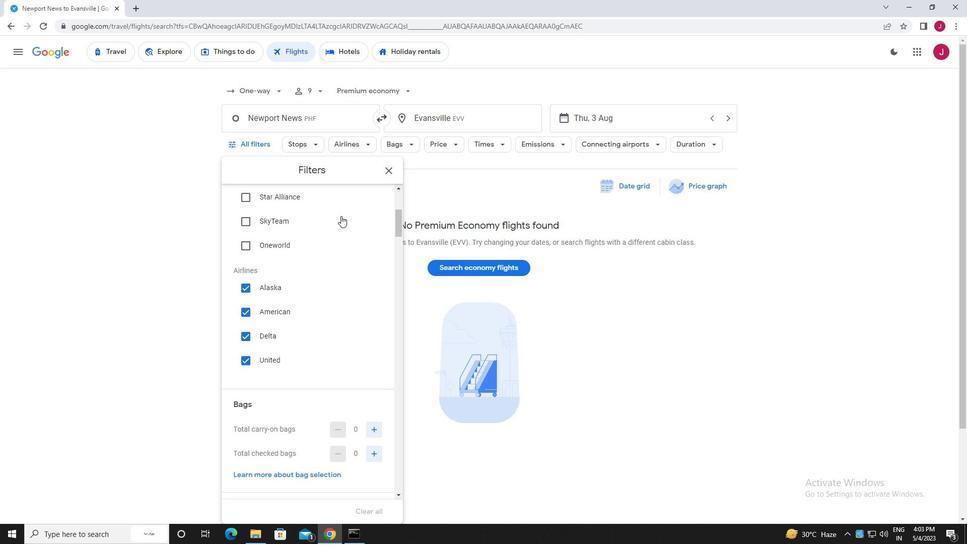 
Action: Mouse moved to (369, 261)
Screenshot: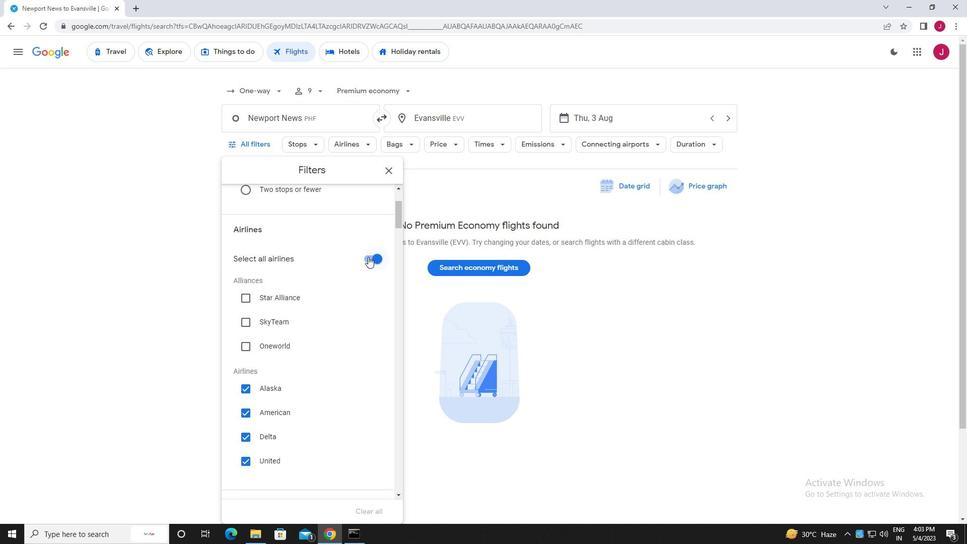 
Action: Mouse pressed left at (369, 261)
Screenshot: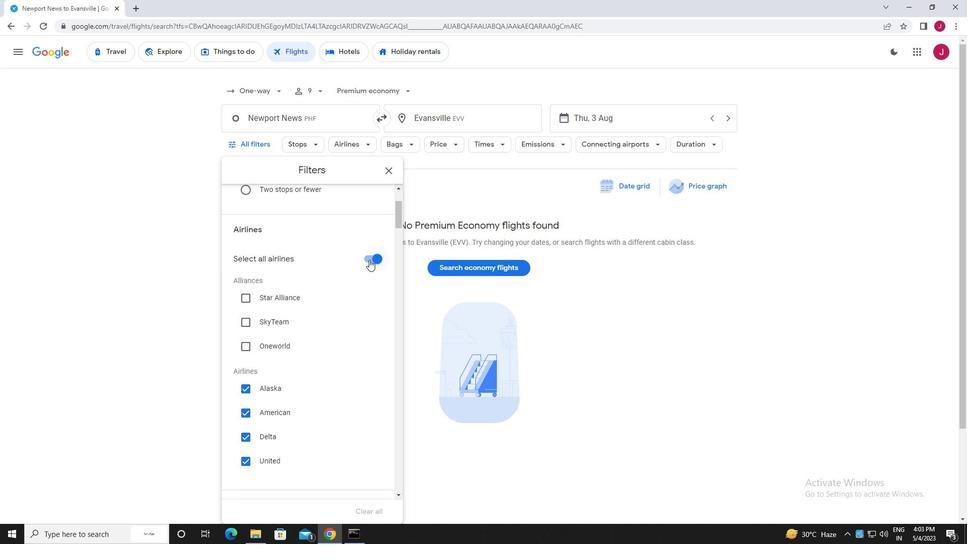 
Action: Mouse moved to (306, 237)
Screenshot: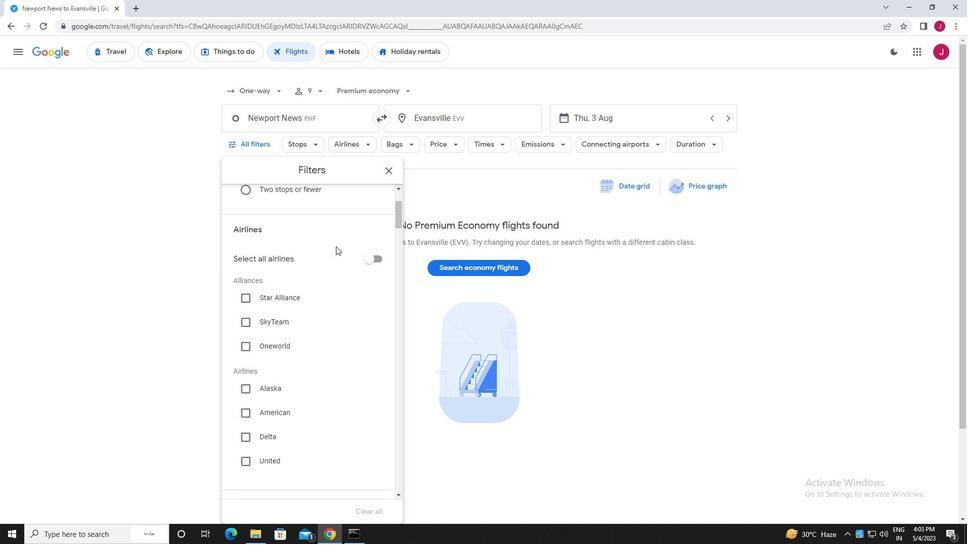 
Action: Mouse scrolled (306, 237) with delta (0, 0)
Screenshot: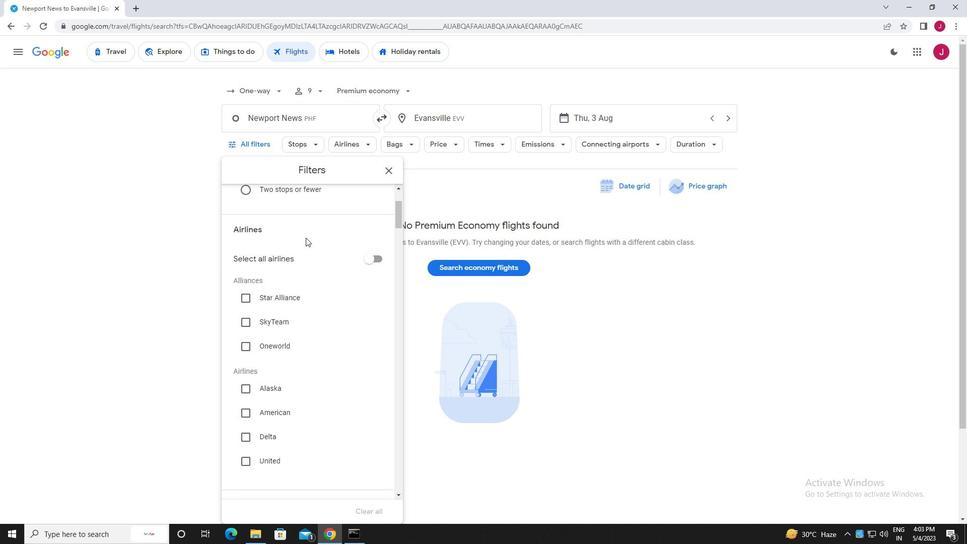 
Action: Mouse moved to (315, 240)
Screenshot: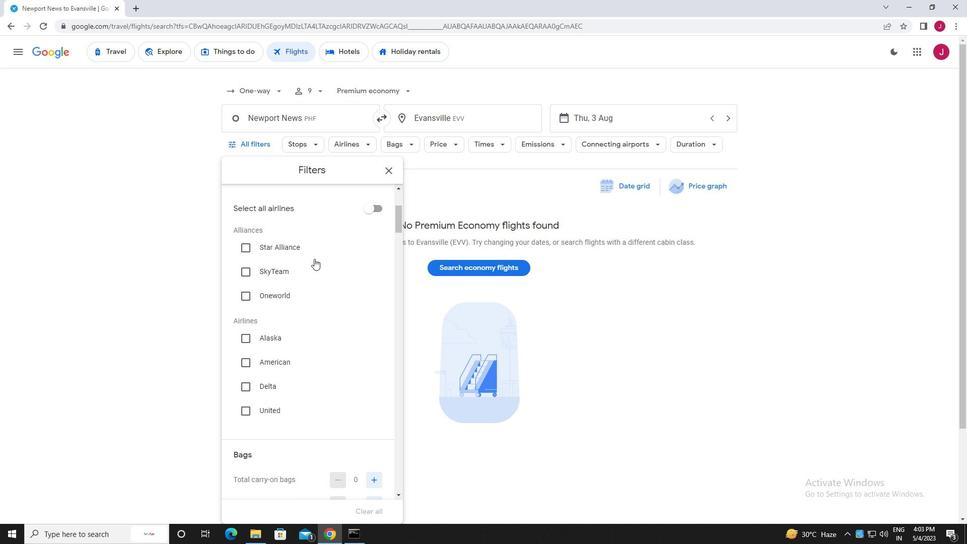 
Action: Mouse scrolled (315, 240) with delta (0, 0)
Screenshot: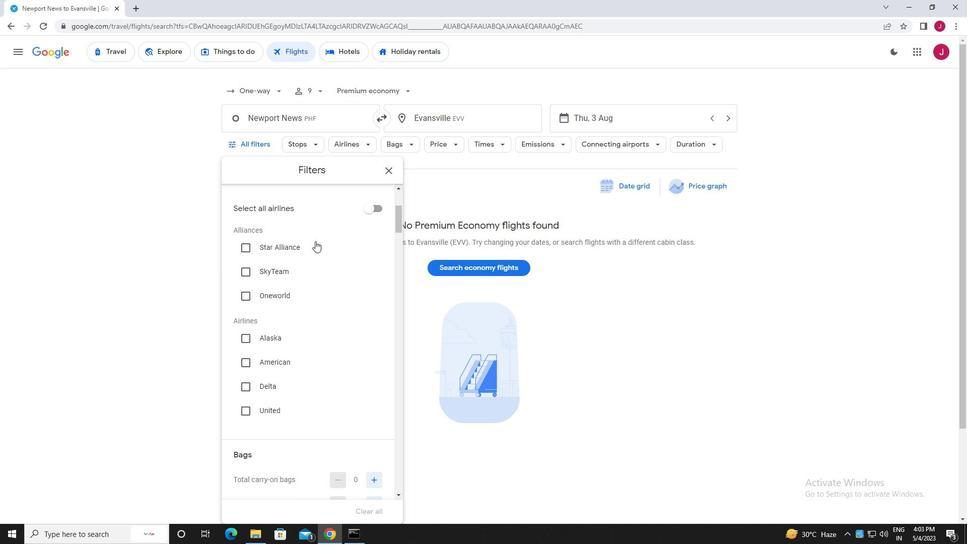 
Action: Mouse scrolled (315, 240) with delta (0, 0)
Screenshot: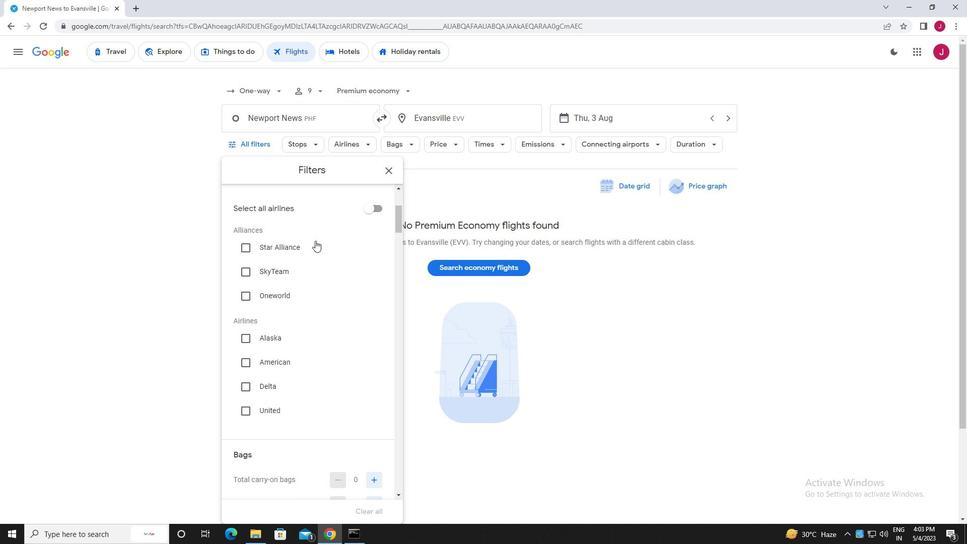 
Action: Mouse scrolled (315, 240) with delta (0, 0)
Screenshot: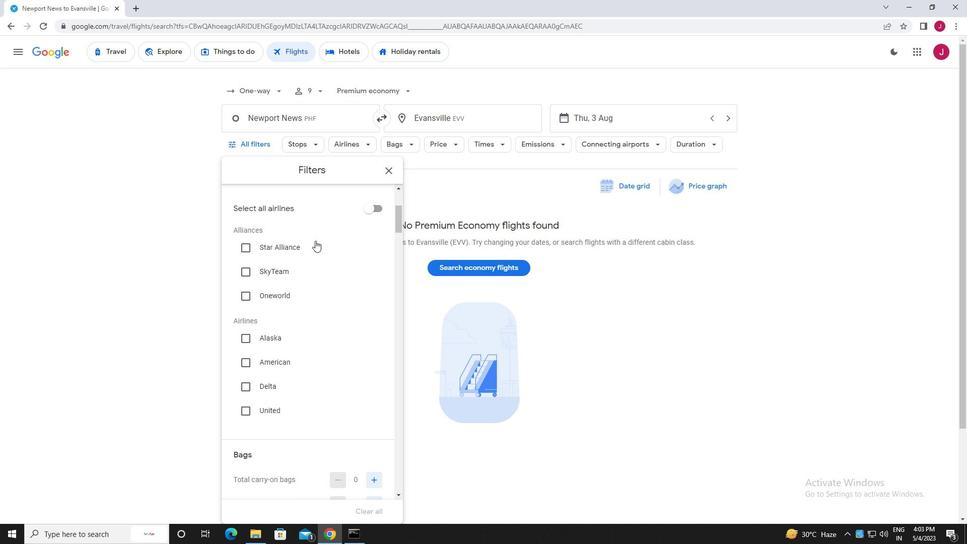 
Action: Mouse scrolled (315, 240) with delta (0, 0)
Screenshot: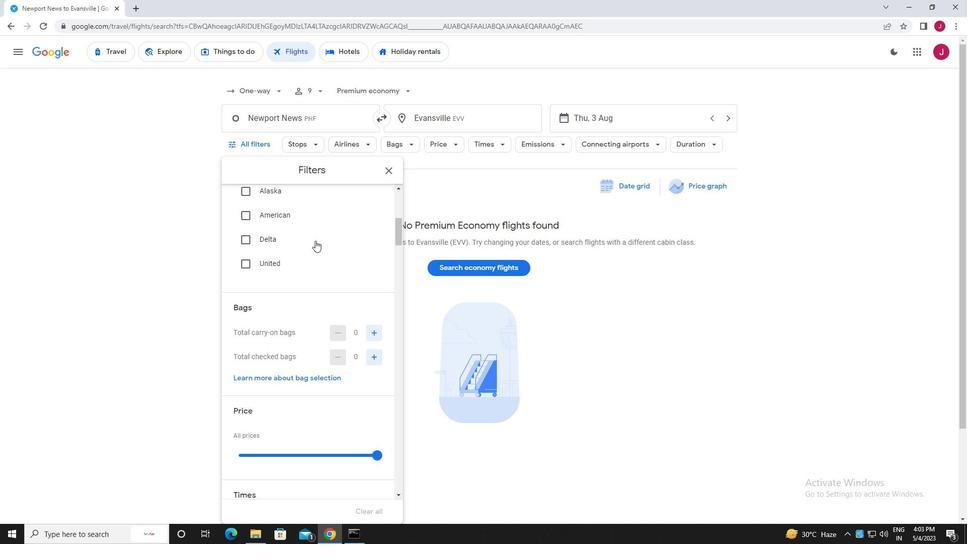 
Action: Mouse scrolled (315, 240) with delta (0, 0)
Screenshot: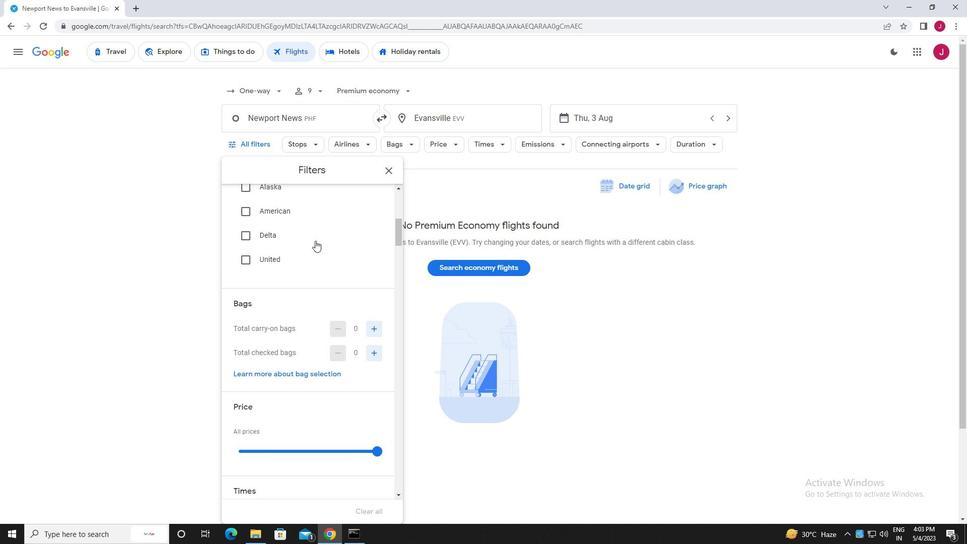 
Action: Mouse moved to (371, 229)
Screenshot: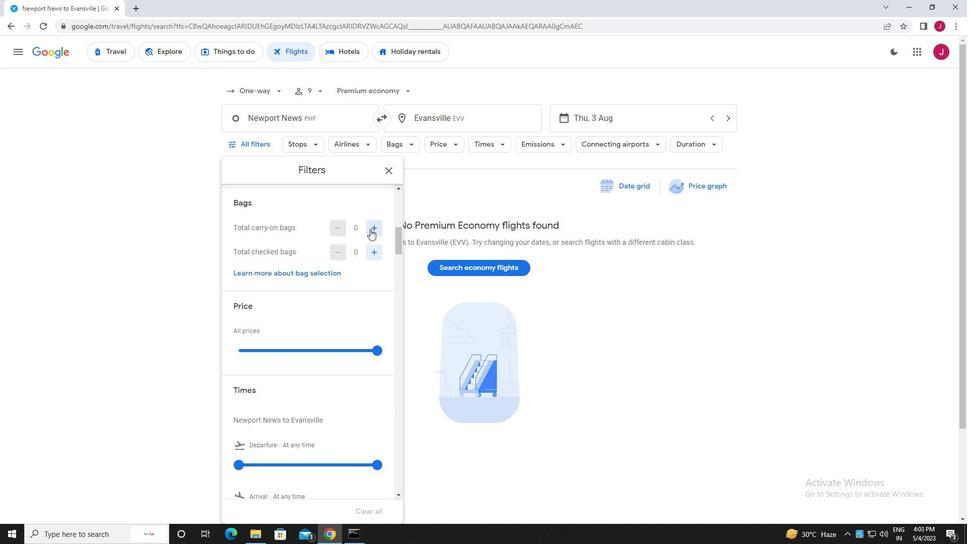 
Action: Mouse pressed left at (371, 229)
Screenshot: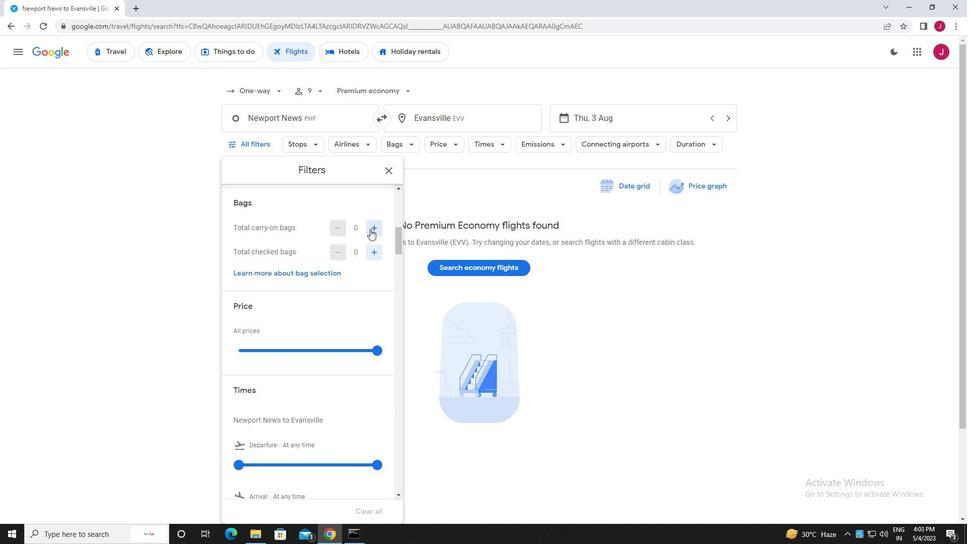 
Action: Mouse moved to (371, 229)
Screenshot: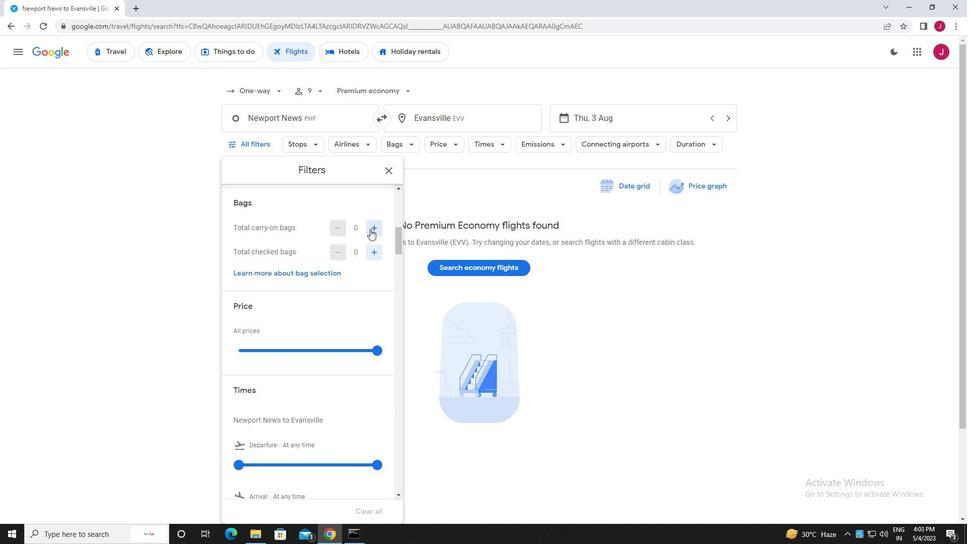
Action: Mouse pressed left at (371, 229)
Screenshot: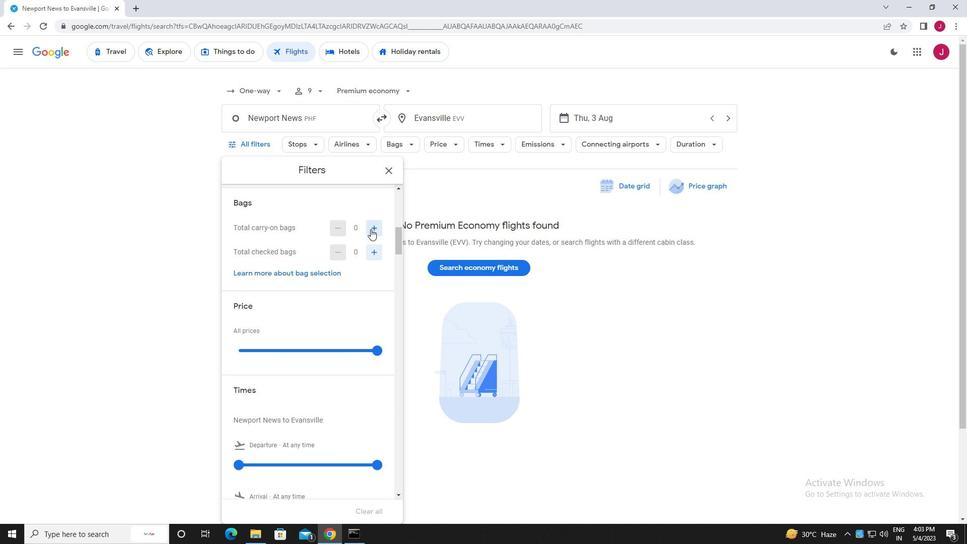 
Action: Mouse moved to (378, 350)
Screenshot: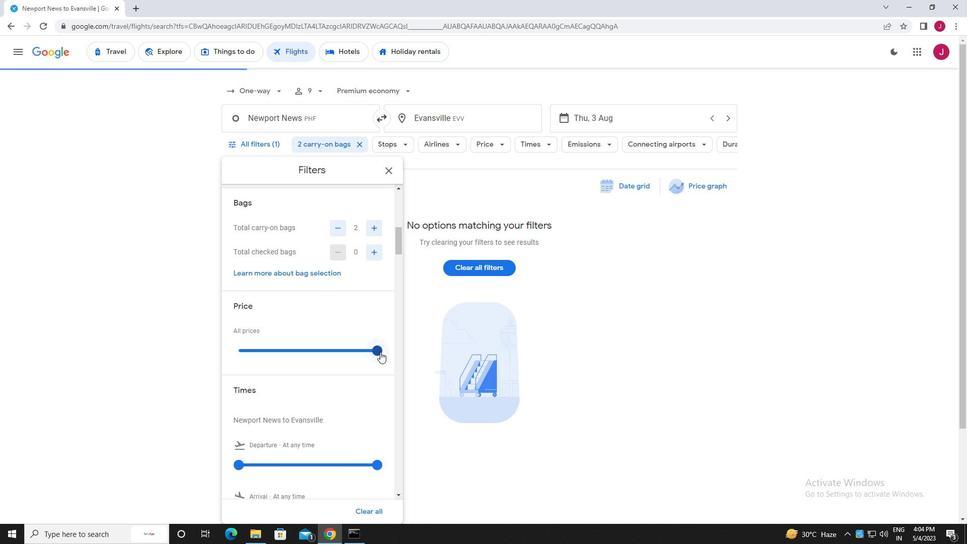 
Action: Mouse pressed left at (378, 350)
Screenshot: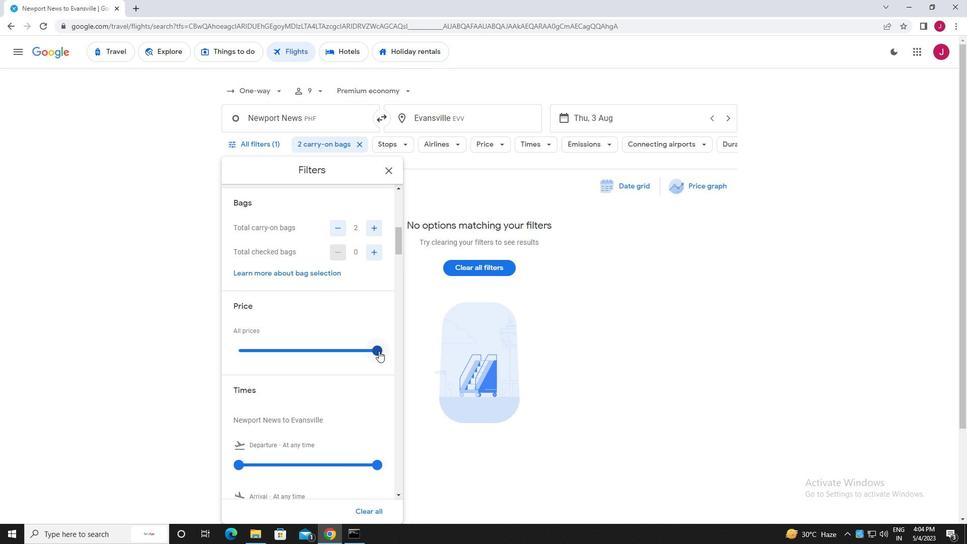 
Action: Mouse moved to (368, 338)
Screenshot: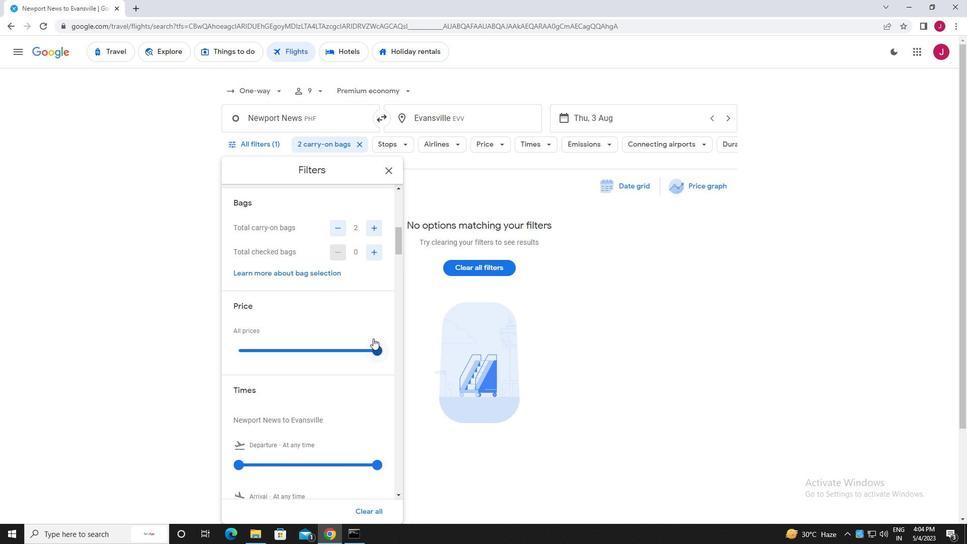 
Action: Mouse scrolled (368, 338) with delta (0, 0)
Screenshot: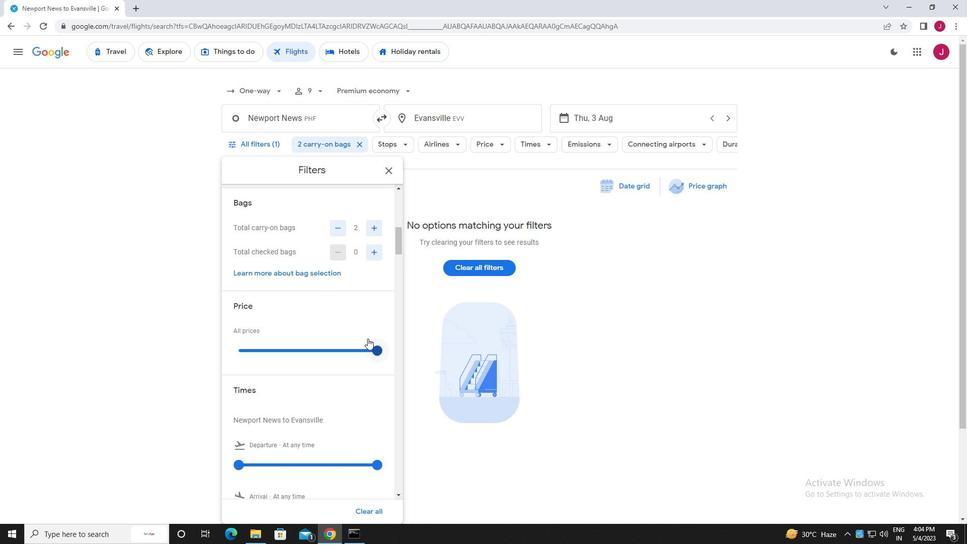 
Action: Mouse scrolled (368, 338) with delta (0, 0)
Screenshot: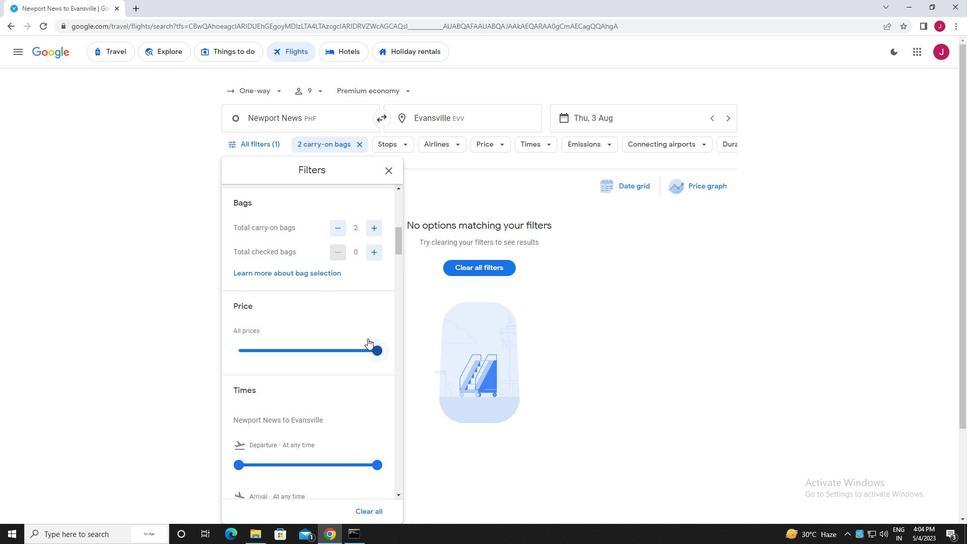 
Action: Mouse moved to (240, 362)
Screenshot: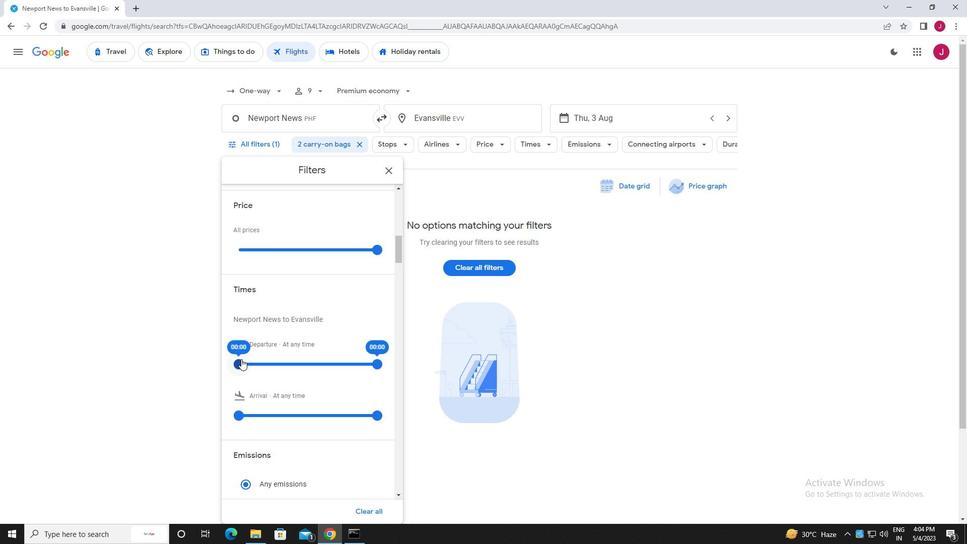 
Action: Mouse pressed left at (240, 362)
Screenshot: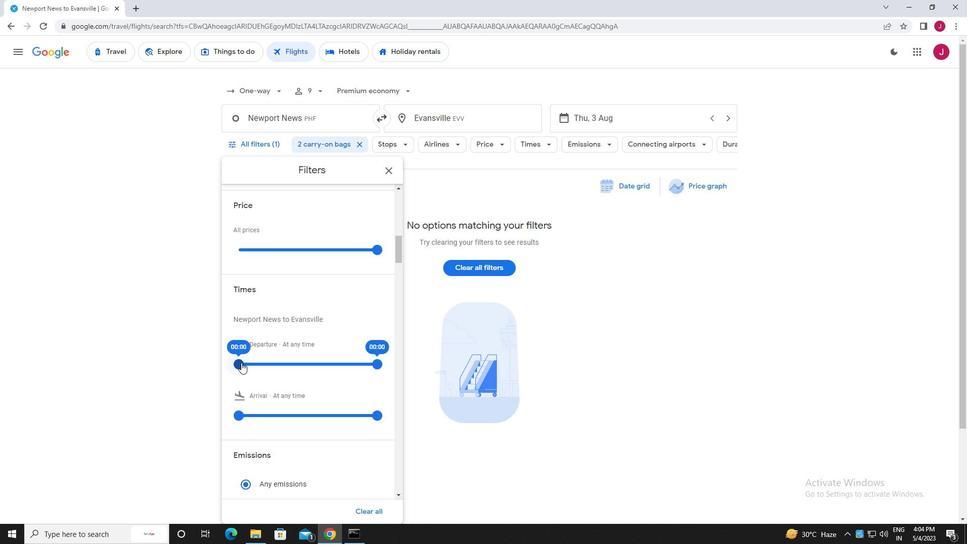 
Action: Mouse moved to (378, 366)
Screenshot: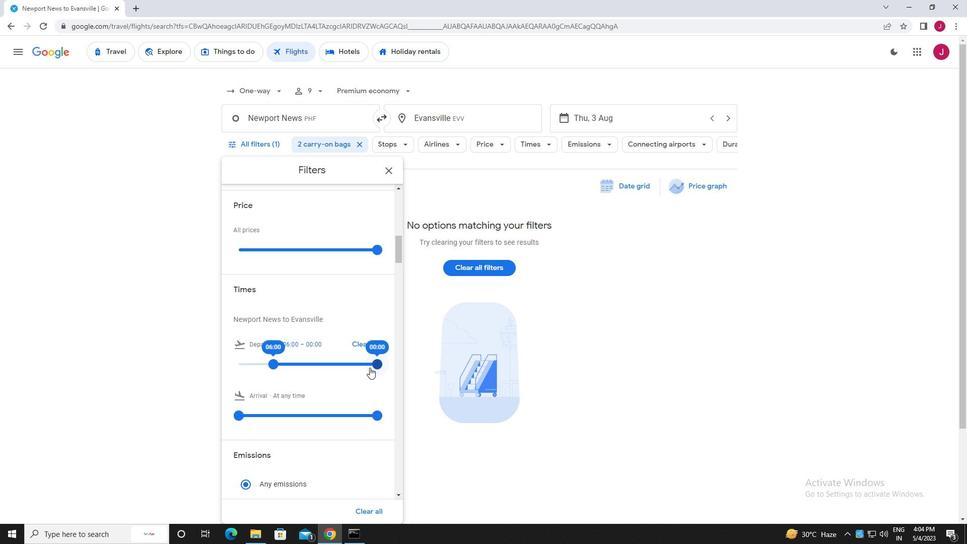
Action: Mouse pressed left at (378, 366)
Screenshot: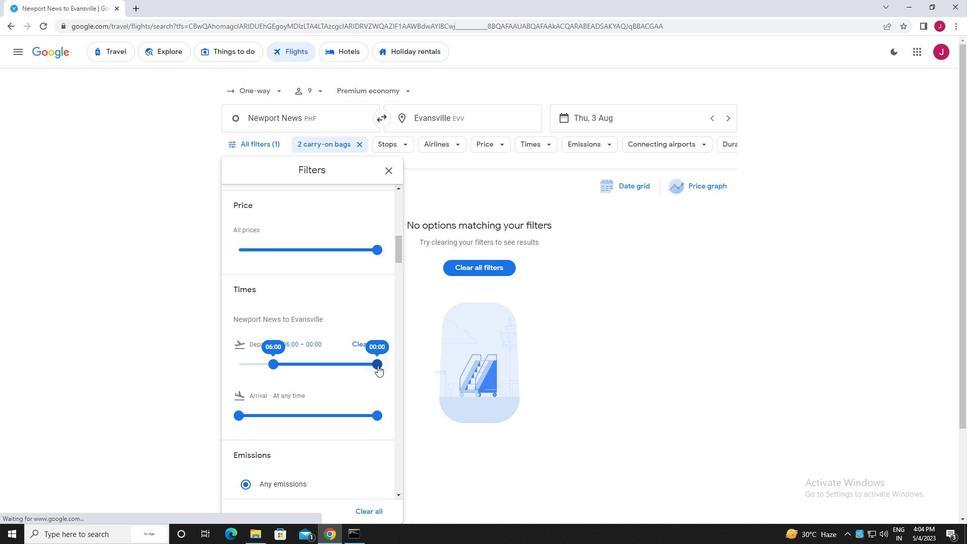 
Action: Mouse moved to (387, 172)
Screenshot: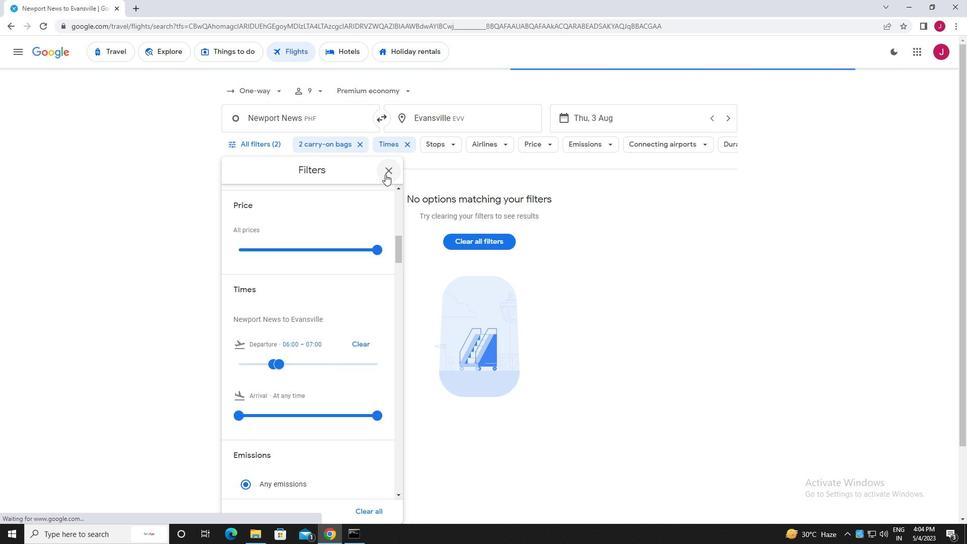 
Action: Mouse pressed left at (387, 172)
Screenshot: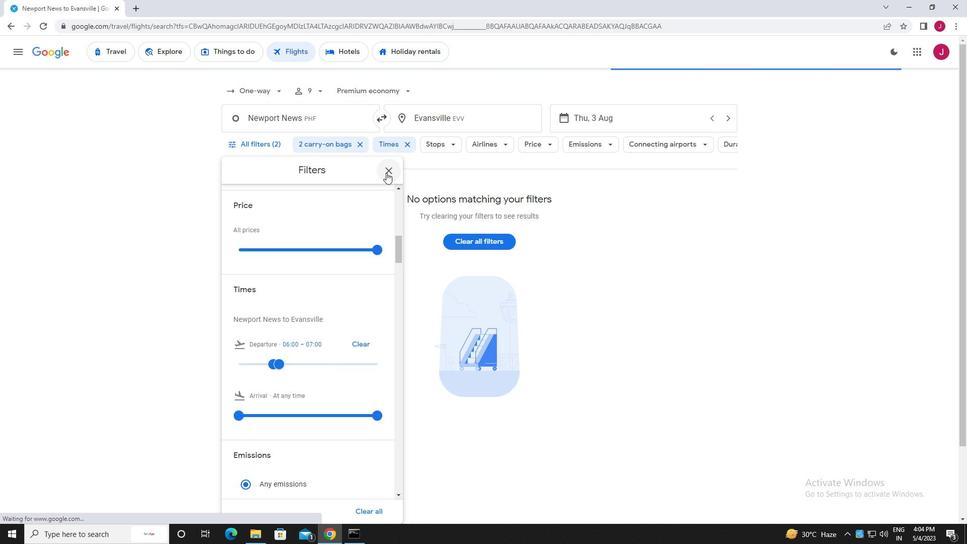 
Action: Mouse moved to (391, 168)
Screenshot: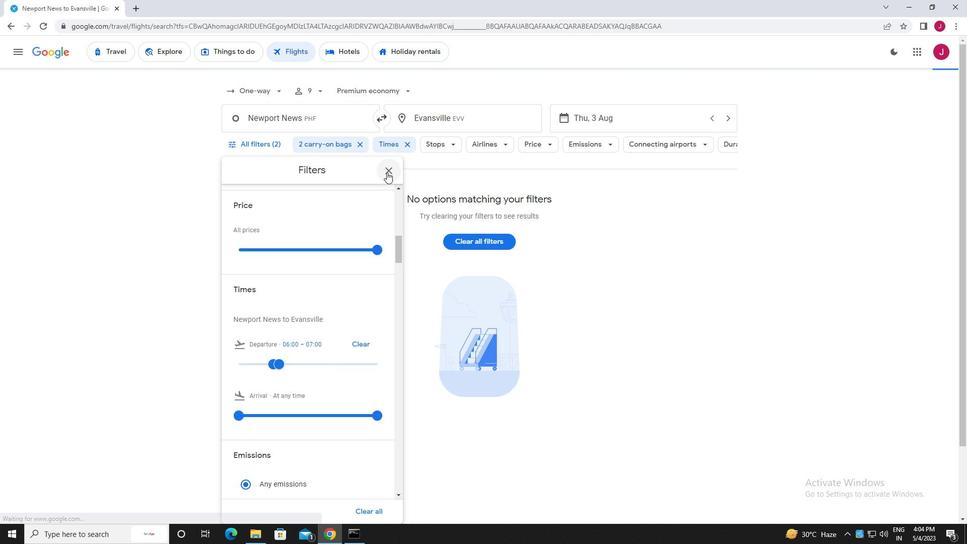 
